Task: Search one way flight ticket for 2 adults, 2 children, 2 infants in seat in first from Jamestown: Jamestown Regional Airport to Indianapolis: Indianapolis International Airport on 8-5-2023. Choice of flights is JetBlue. Number of bags: 2 checked bags. Price is upto 96000. Outbound departure time preference is 18:45.
Action: Mouse moved to (344, 291)
Screenshot: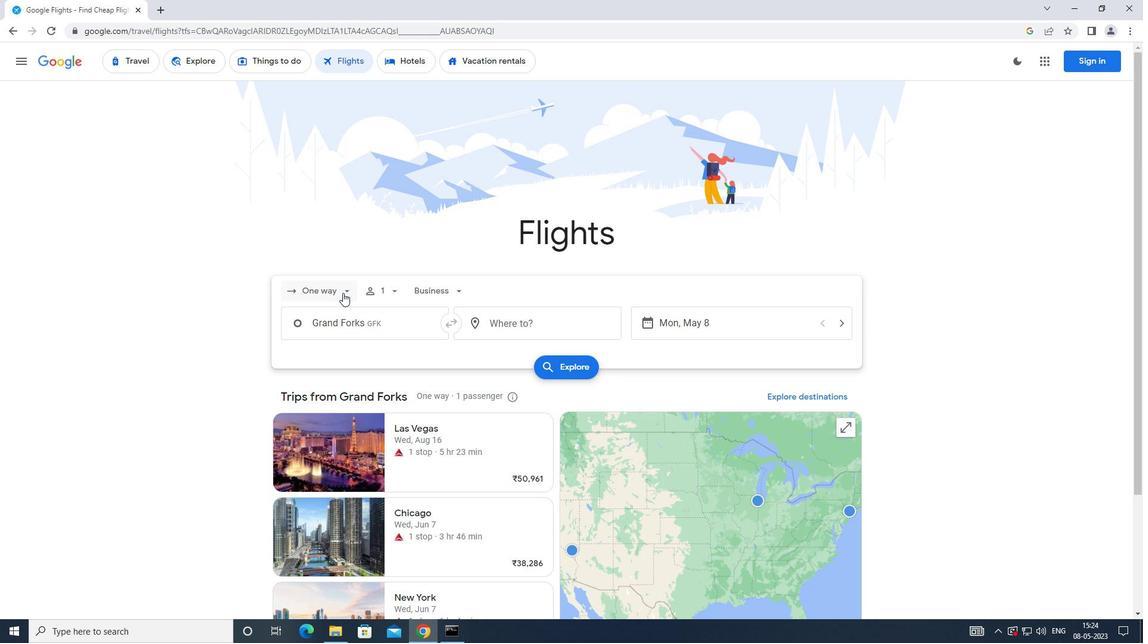 
Action: Mouse pressed left at (344, 291)
Screenshot: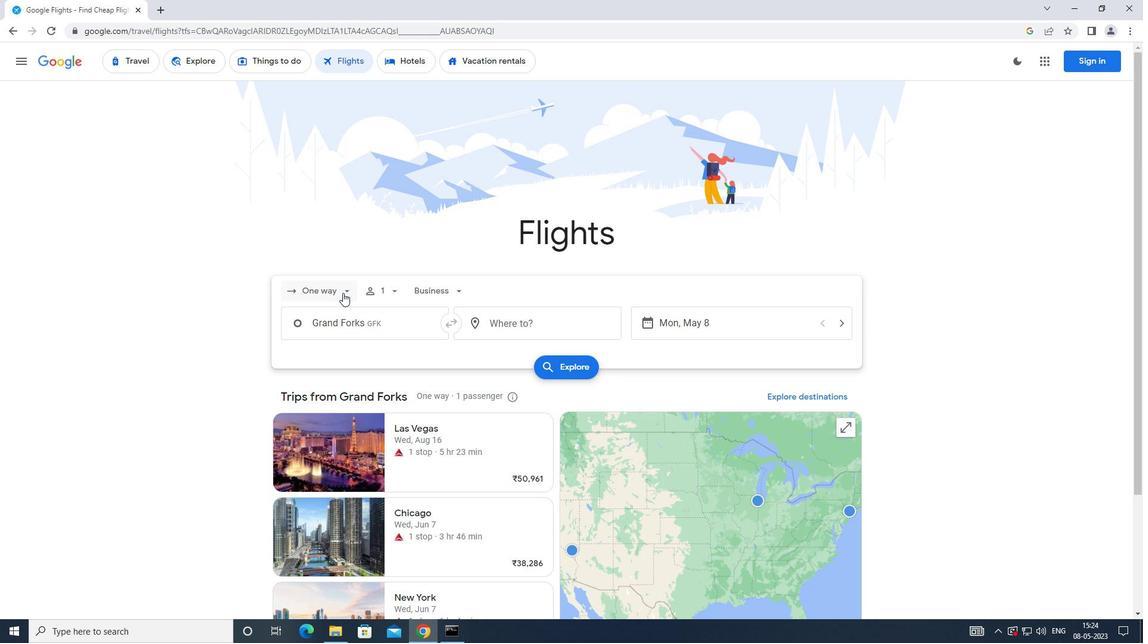 
Action: Mouse moved to (352, 342)
Screenshot: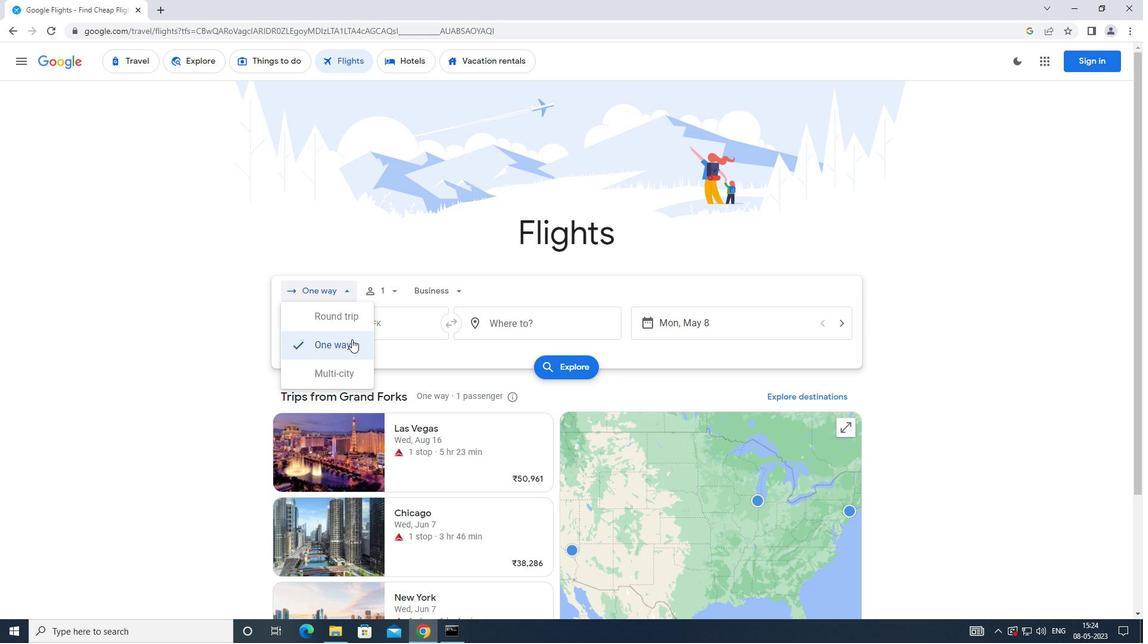 
Action: Mouse pressed left at (352, 342)
Screenshot: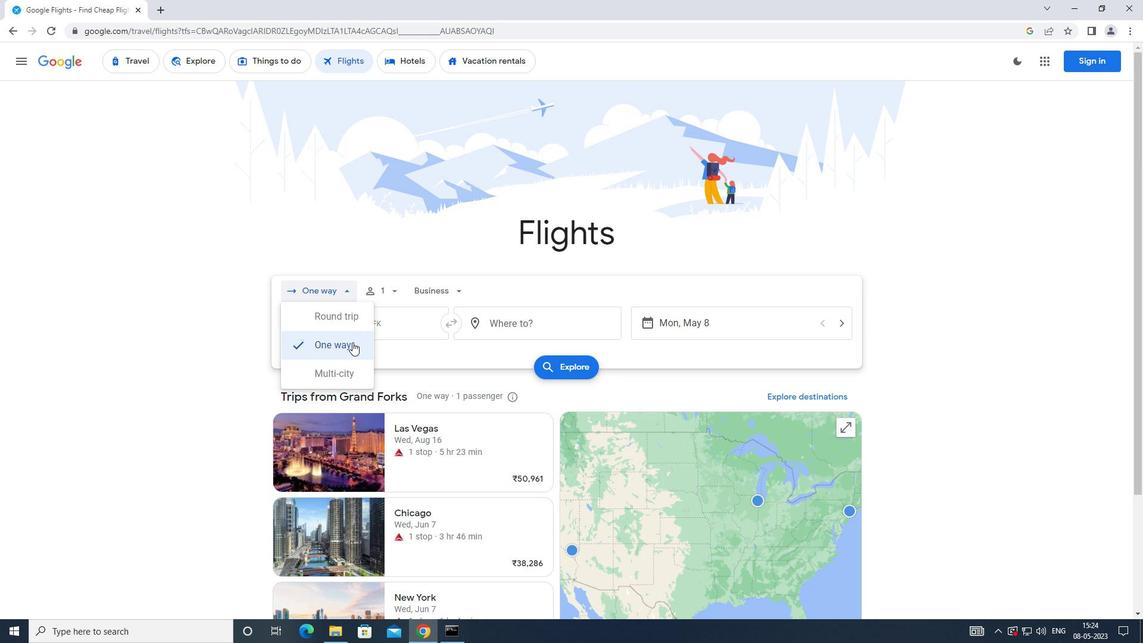 
Action: Mouse moved to (381, 299)
Screenshot: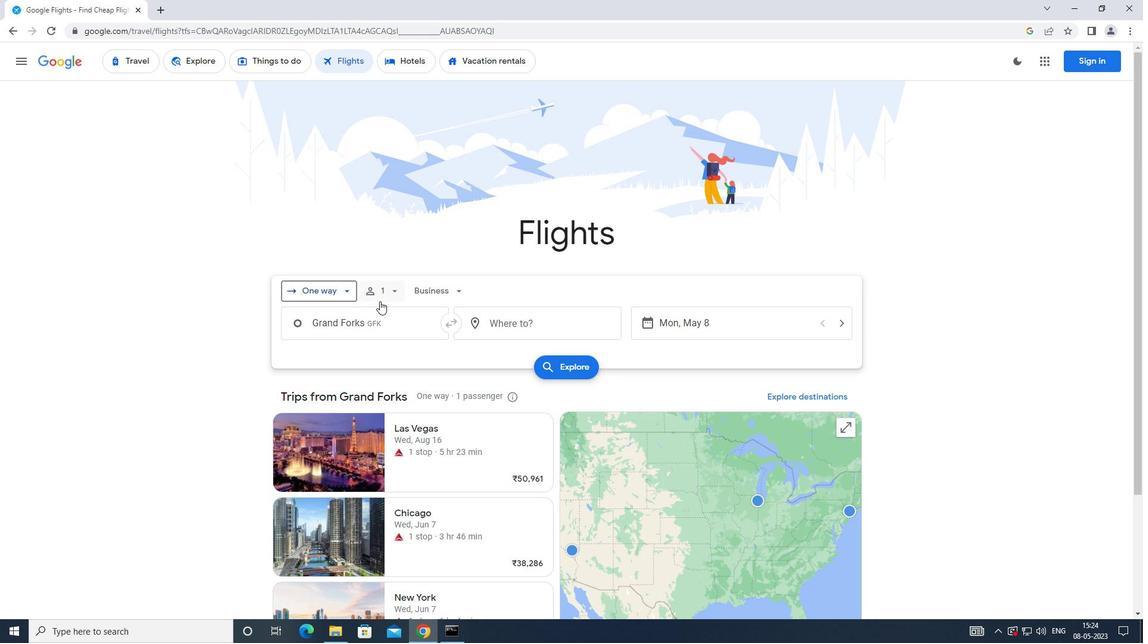 
Action: Mouse pressed left at (381, 299)
Screenshot: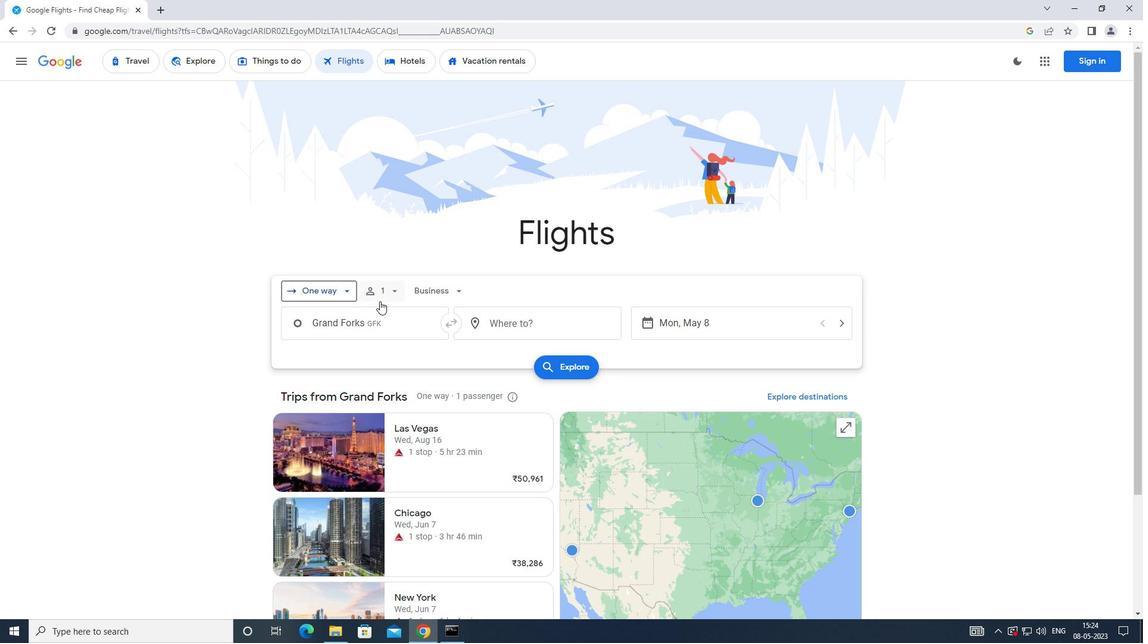
Action: Mouse moved to (482, 323)
Screenshot: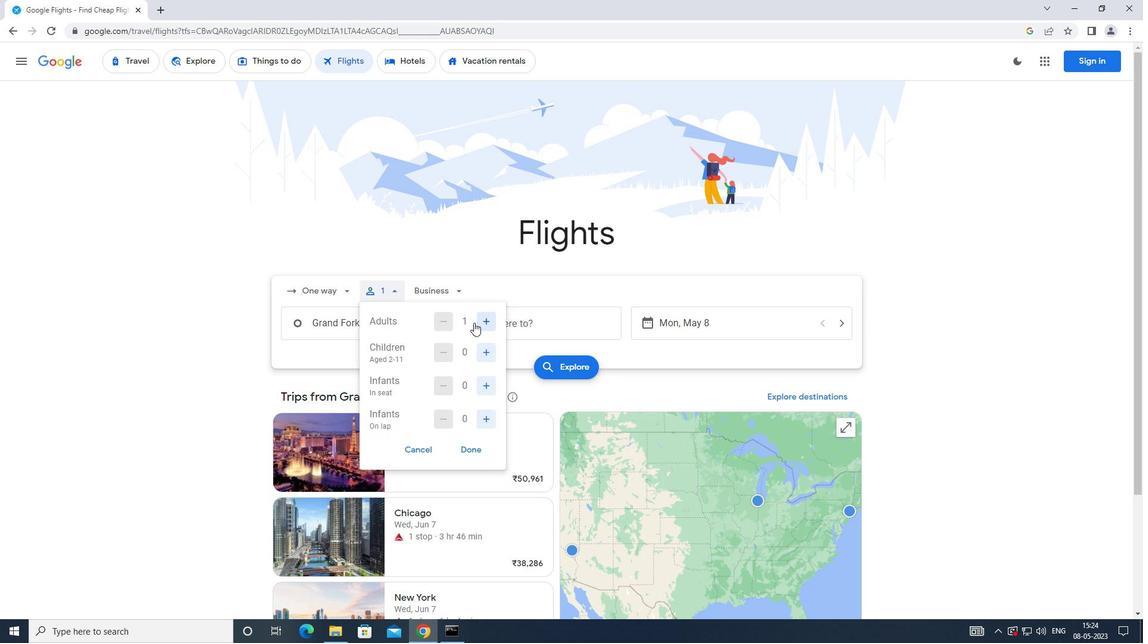 
Action: Mouse pressed left at (482, 323)
Screenshot: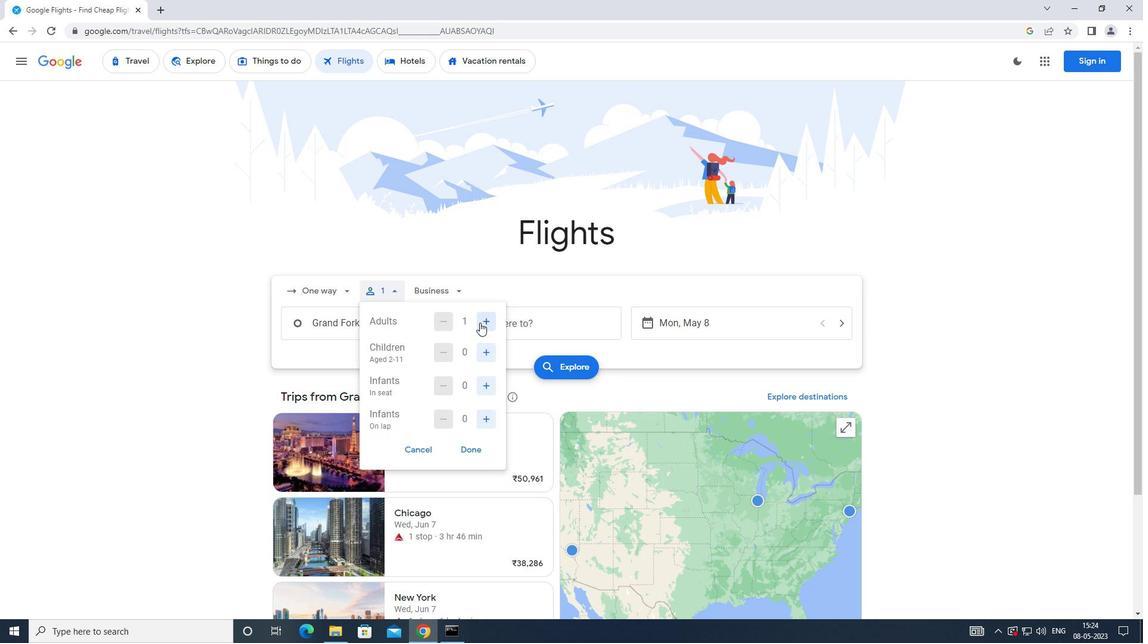 
Action: Mouse moved to (481, 350)
Screenshot: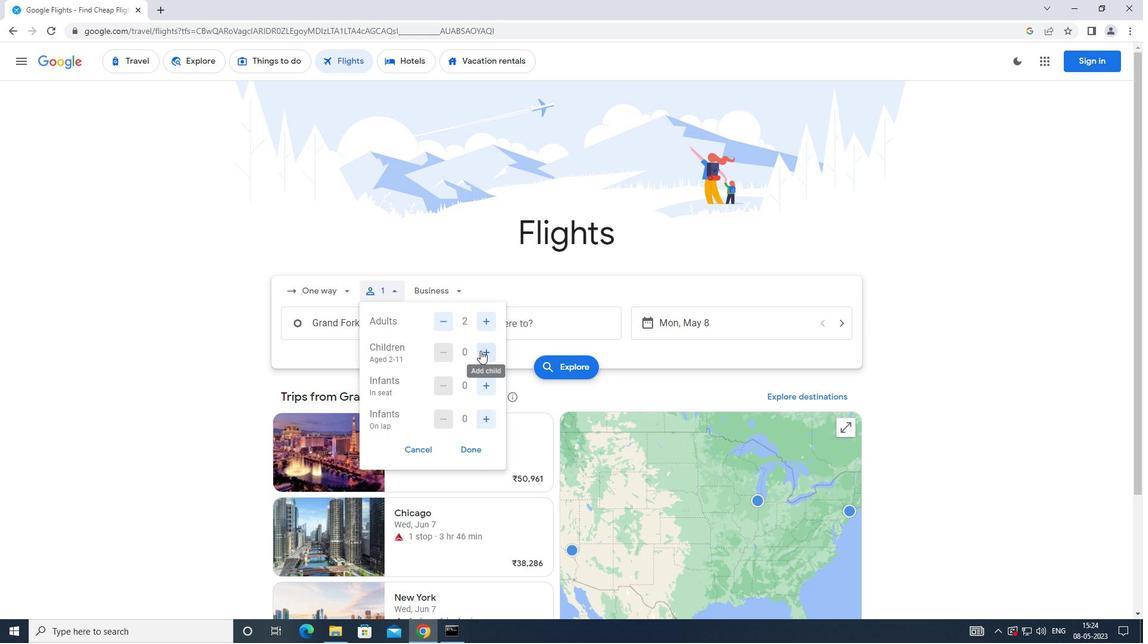 
Action: Mouse pressed left at (481, 350)
Screenshot: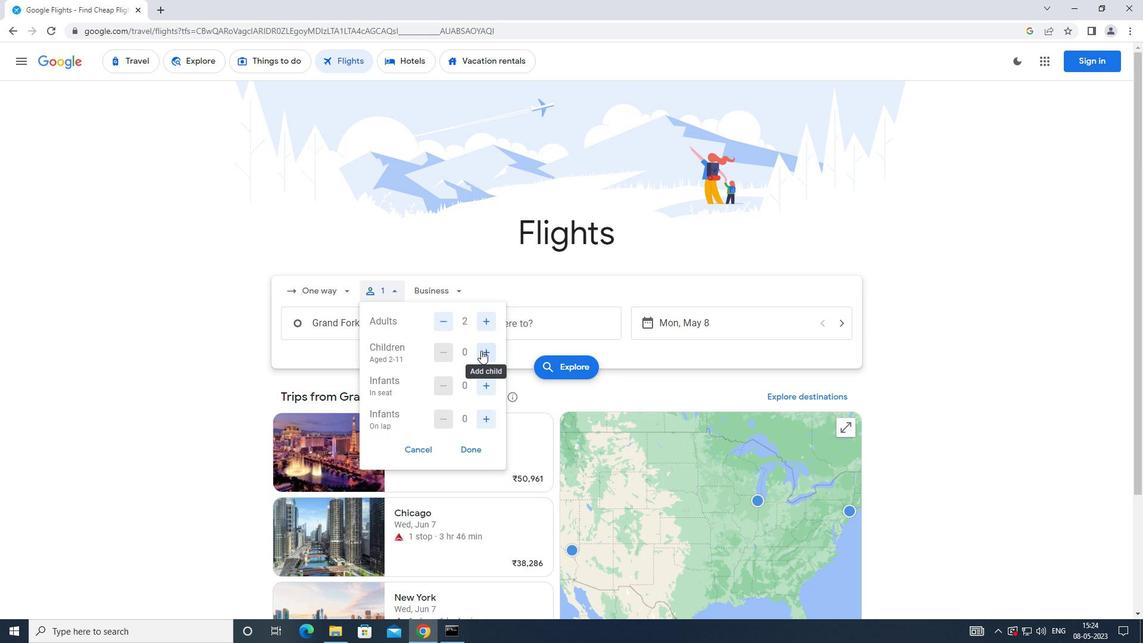 
Action: Mouse moved to (481, 350)
Screenshot: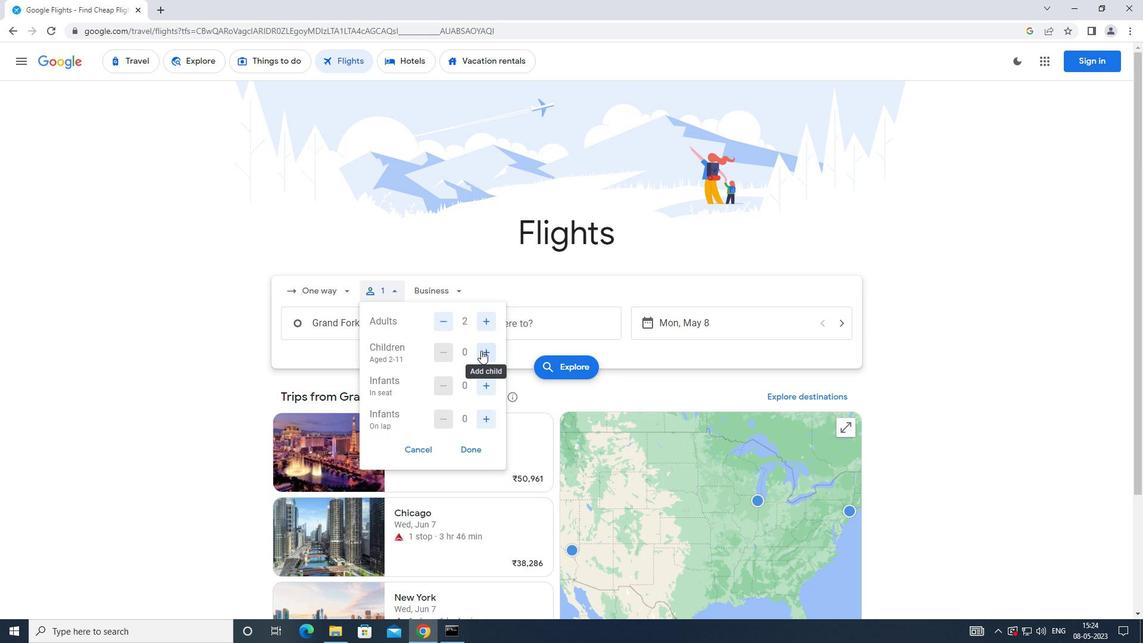 
Action: Mouse pressed left at (481, 350)
Screenshot: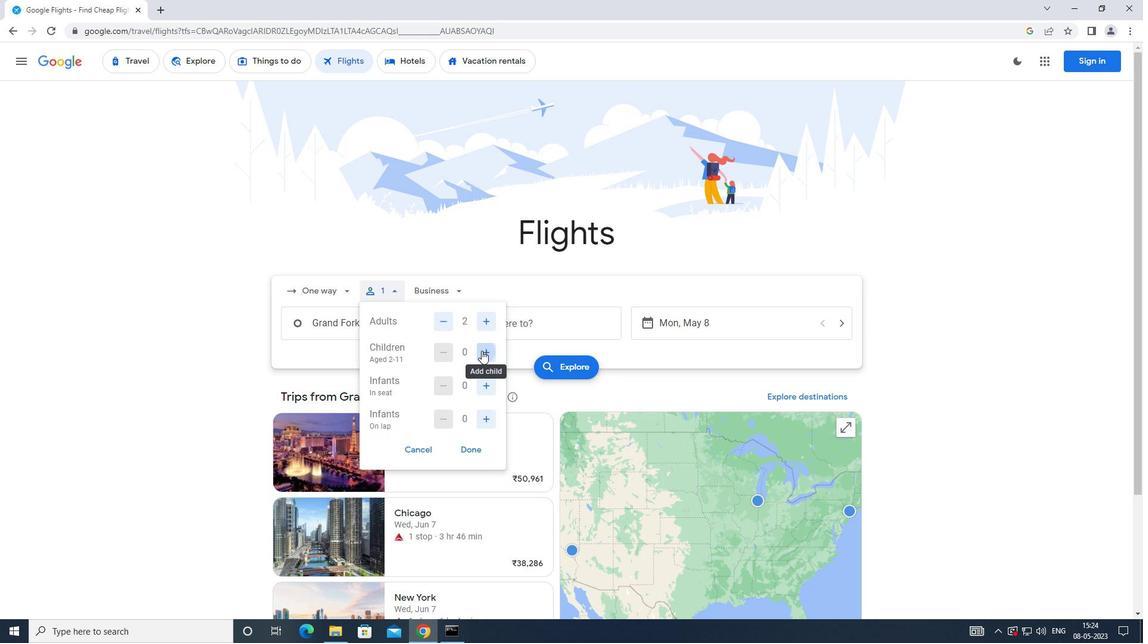
Action: Mouse moved to (492, 384)
Screenshot: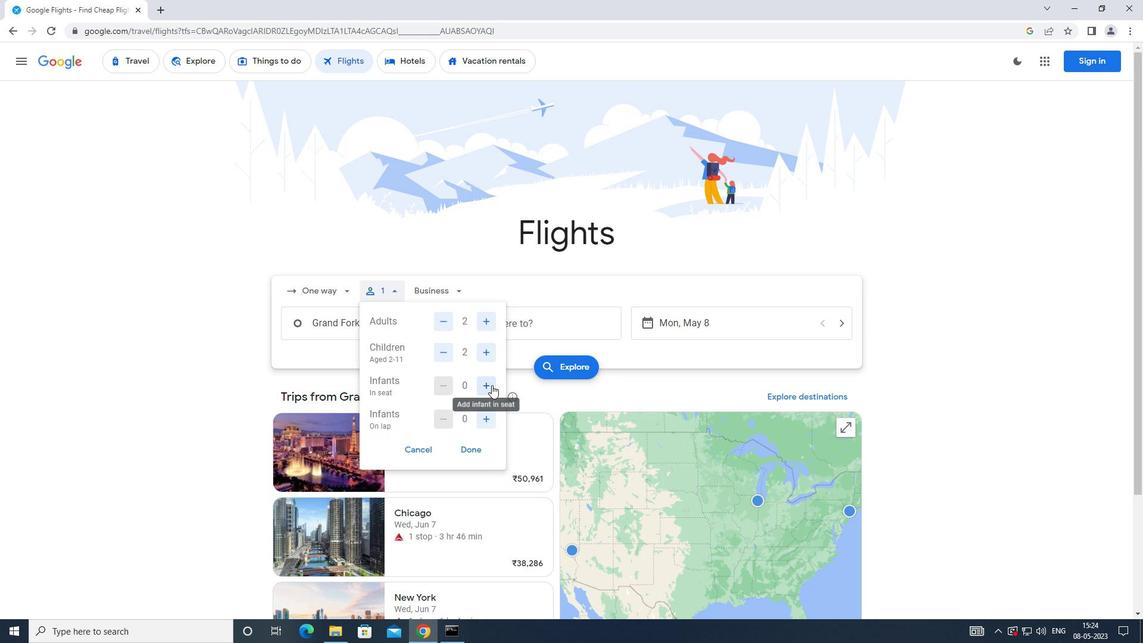 
Action: Mouse pressed left at (492, 384)
Screenshot: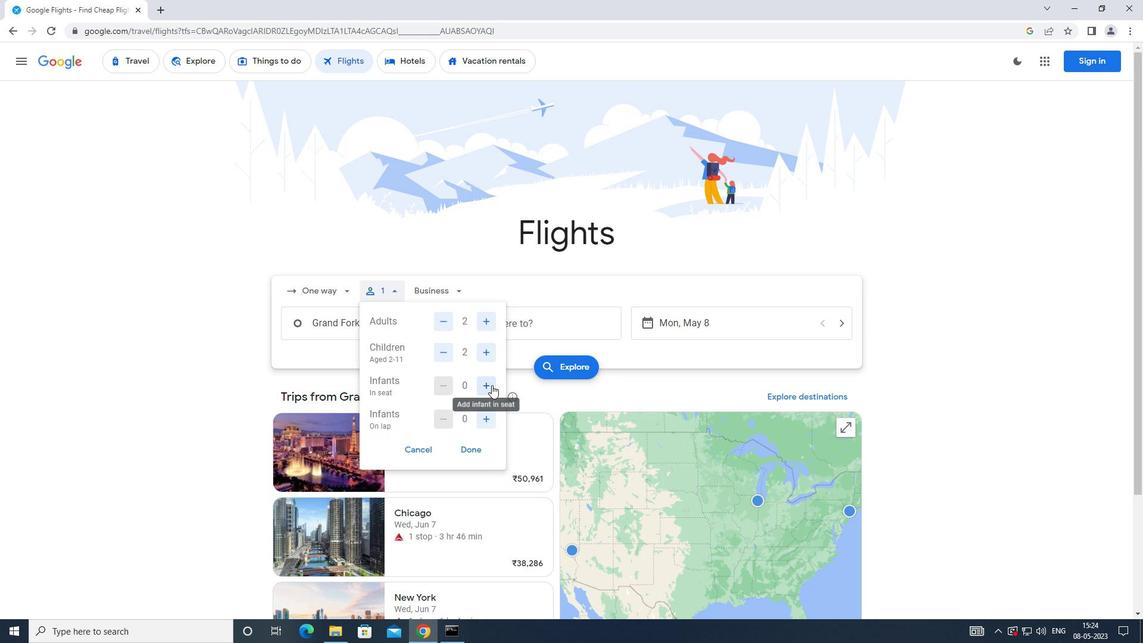 
Action: Mouse pressed left at (492, 384)
Screenshot: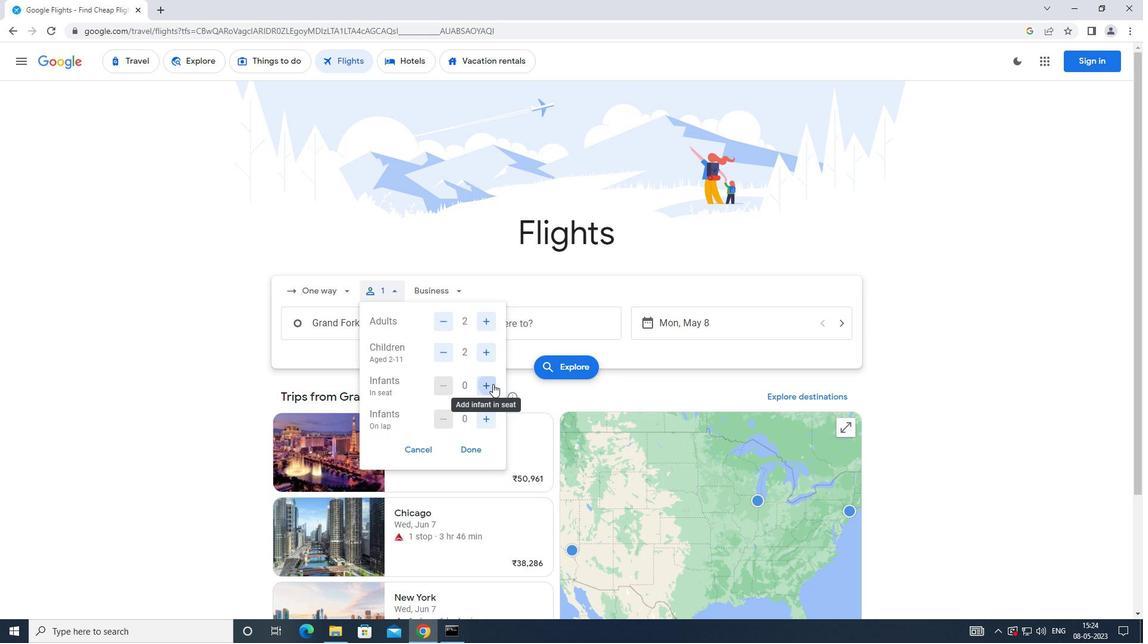 
Action: Mouse moved to (466, 446)
Screenshot: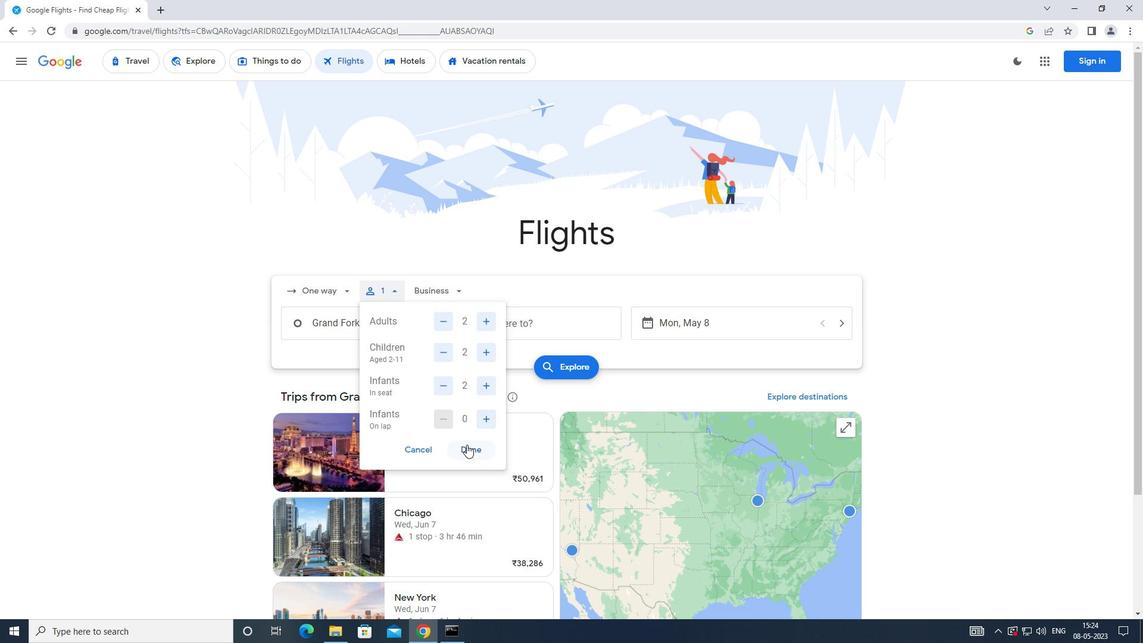 
Action: Mouse pressed left at (466, 446)
Screenshot: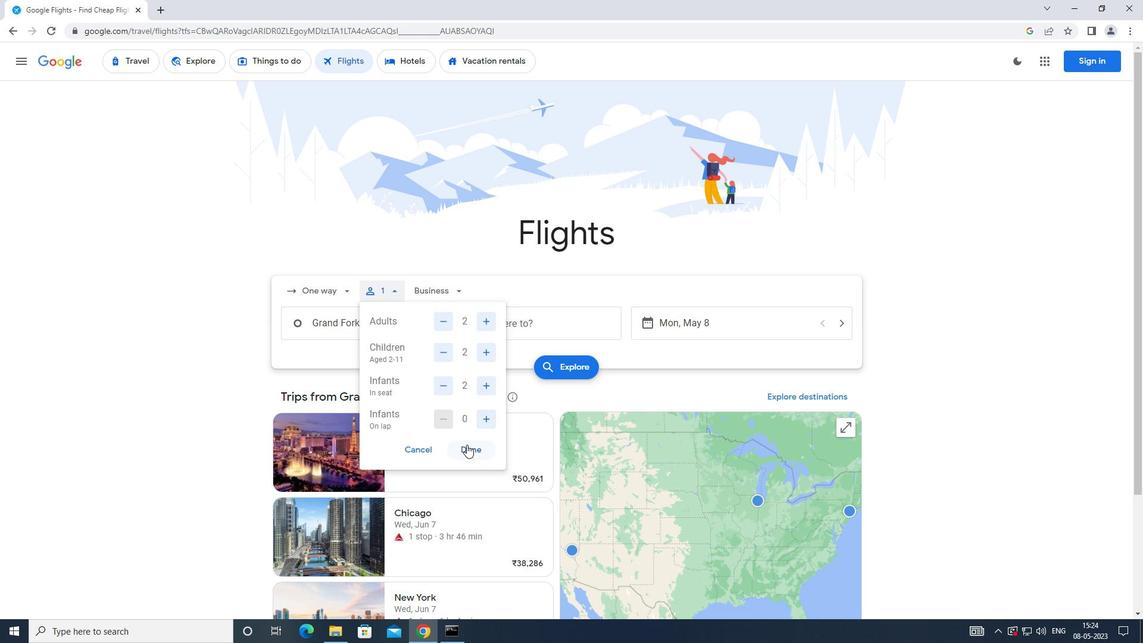 
Action: Mouse moved to (413, 288)
Screenshot: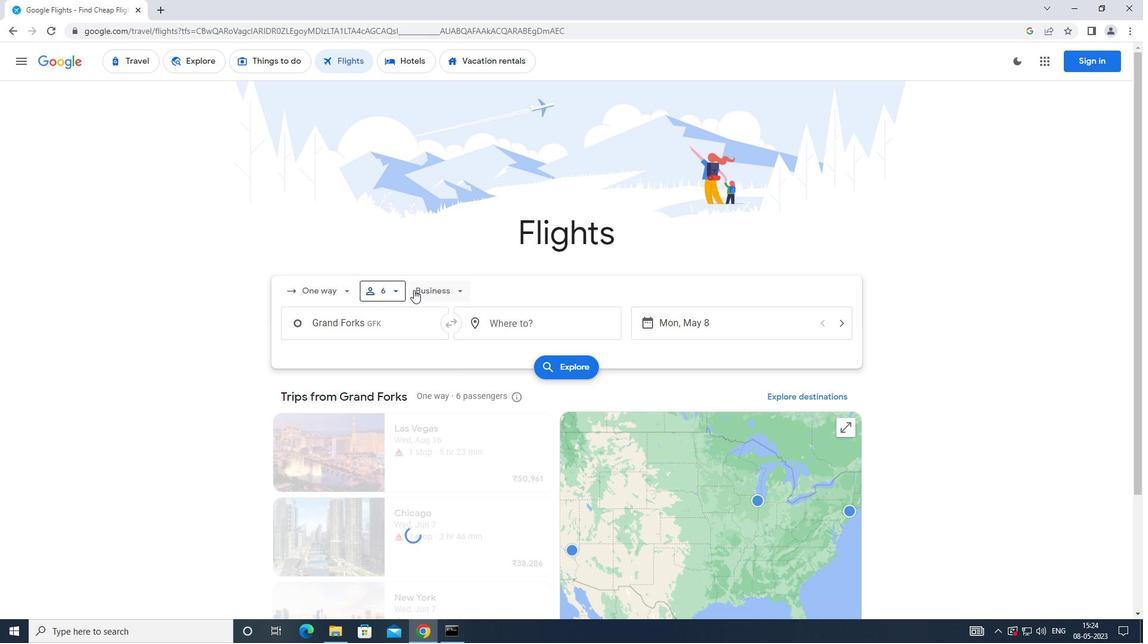 
Action: Mouse pressed left at (413, 288)
Screenshot: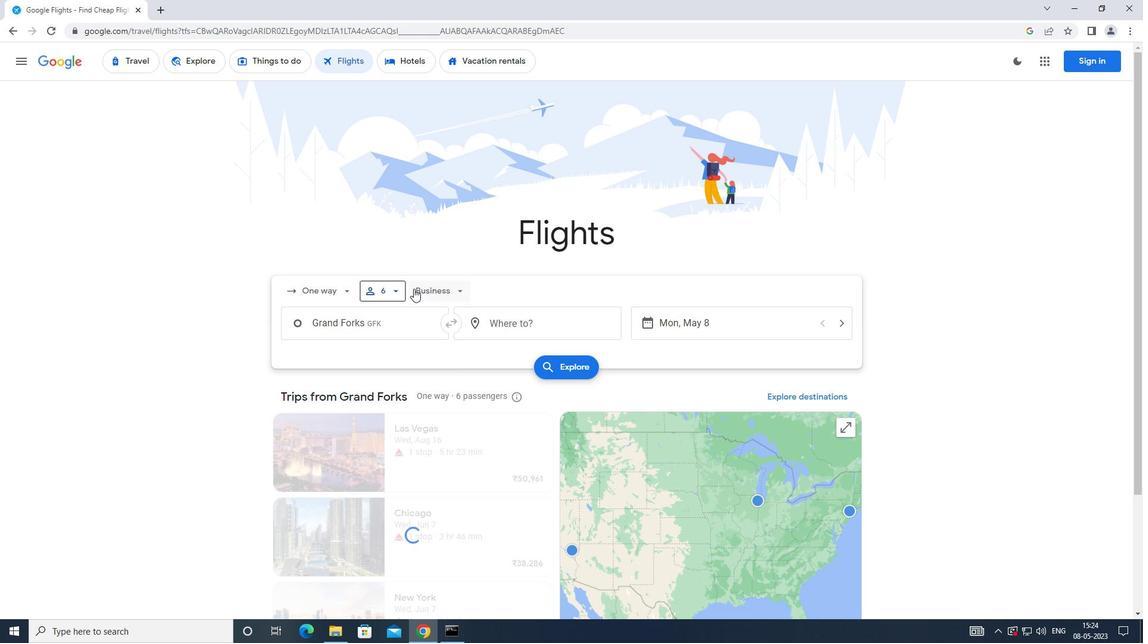 
Action: Mouse moved to (441, 407)
Screenshot: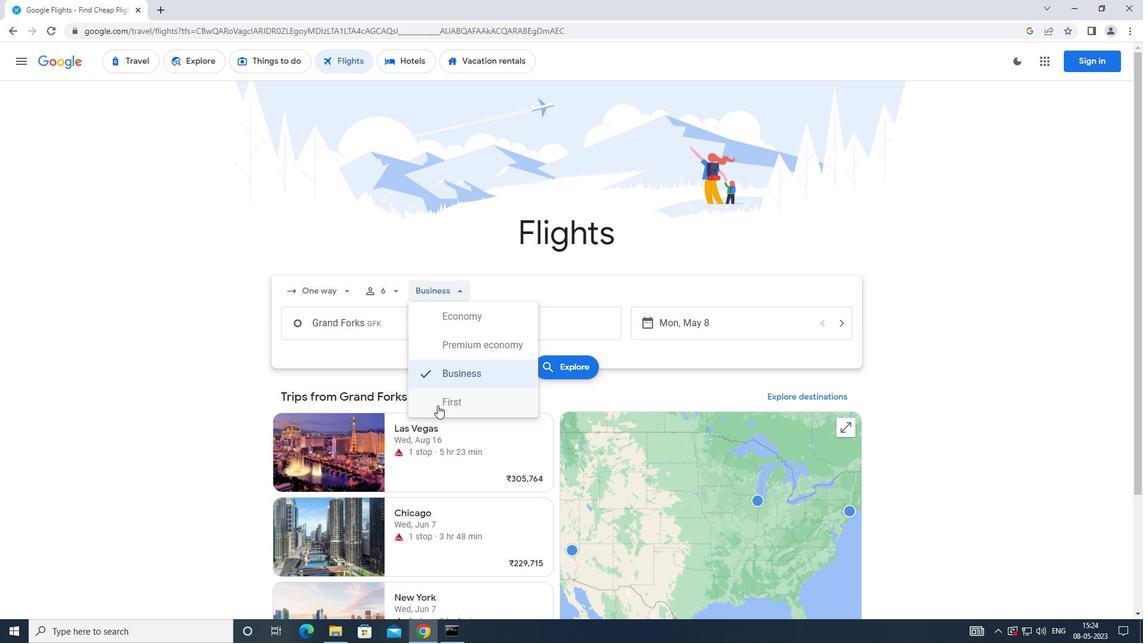 
Action: Mouse pressed left at (441, 407)
Screenshot: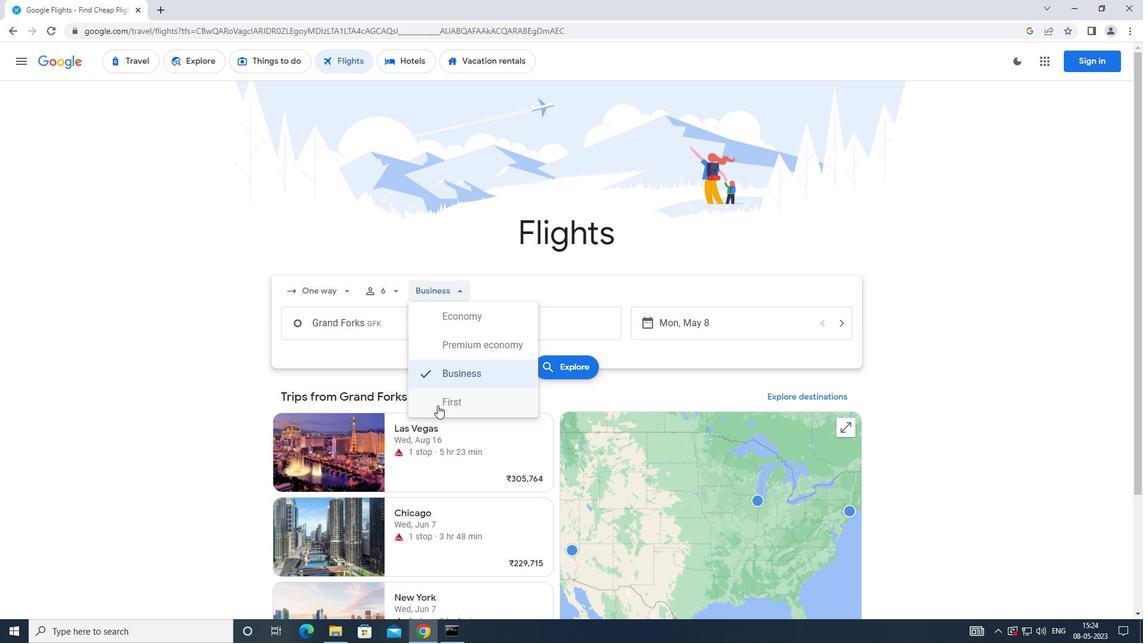 
Action: Mouse moved to (388, 328)
Screenshot: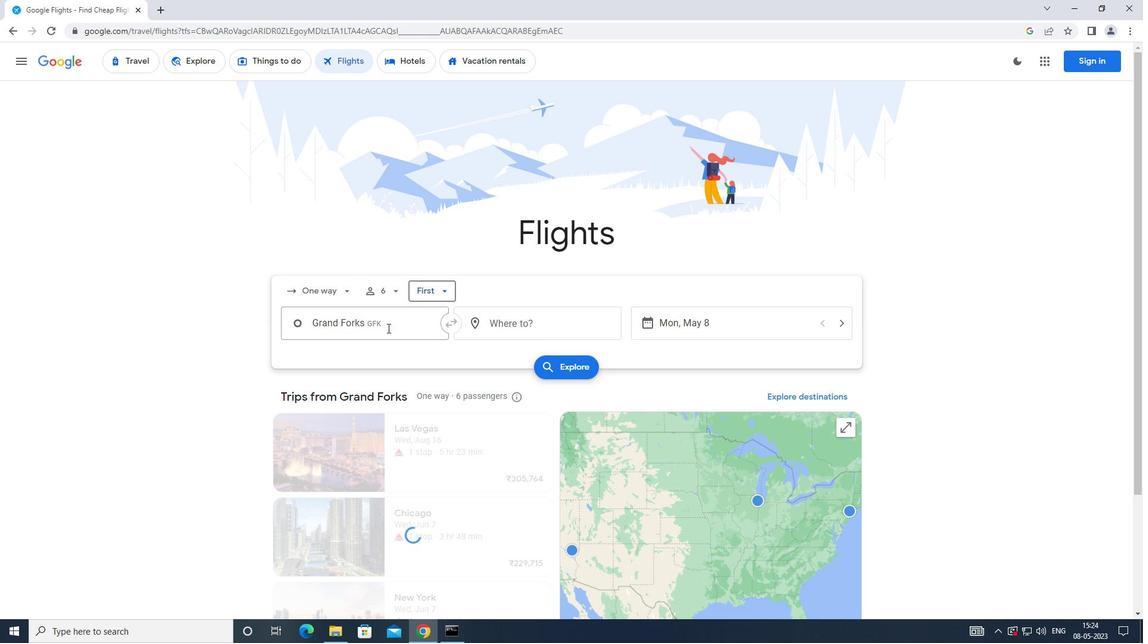 
Action: Mouse pressed left at (388, 328)
Screenshot: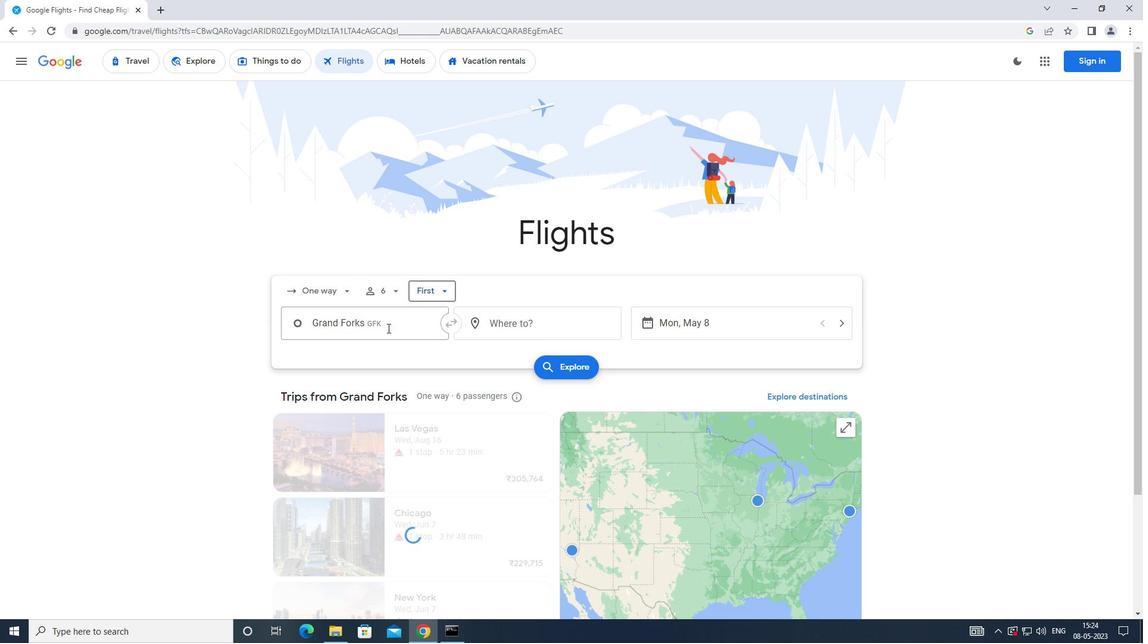 
Action: Mouse moved to (388, 327)
Screenshot: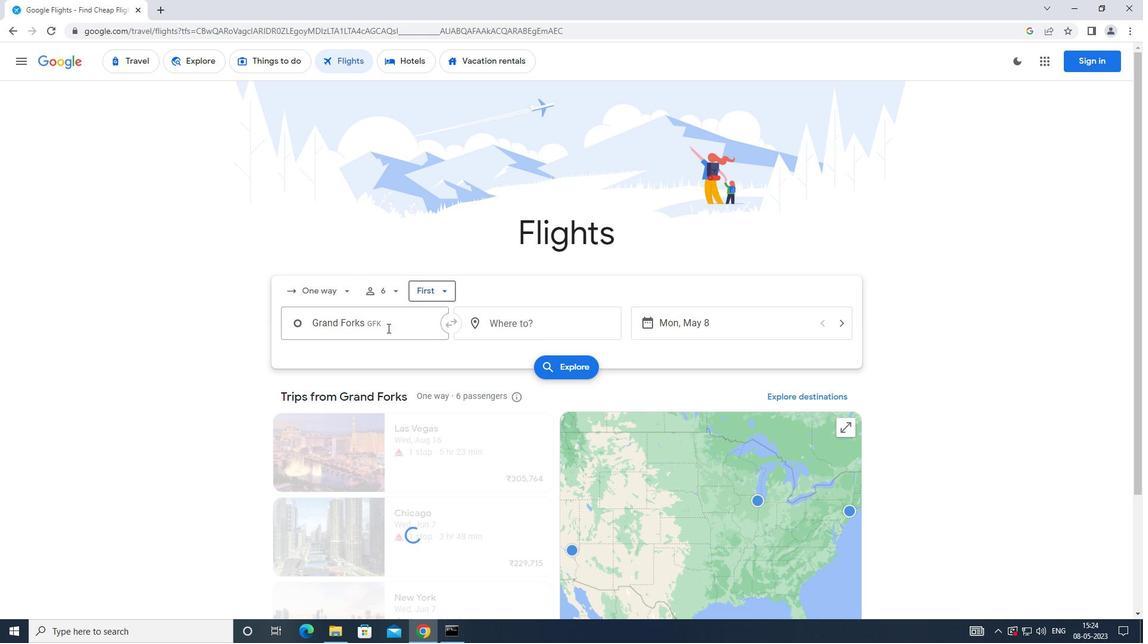 
Action: Key pressed <Key.caps_lock>j<Key.caps_lock>amestown
Screenshot: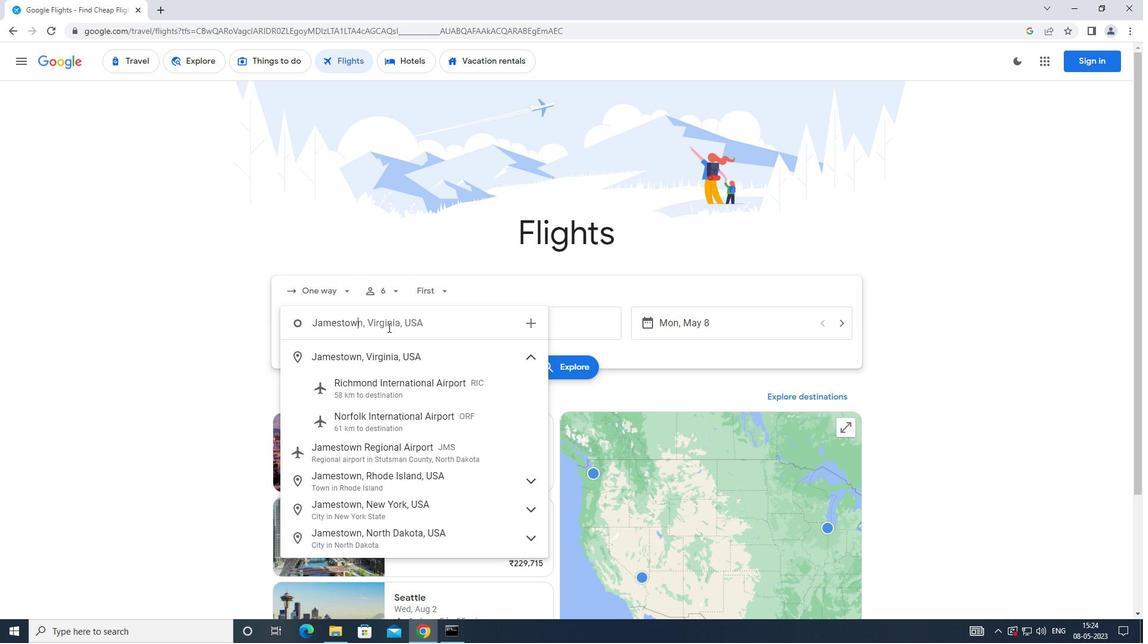 
Action: Mouse moved to (386, 329)
Screenshot: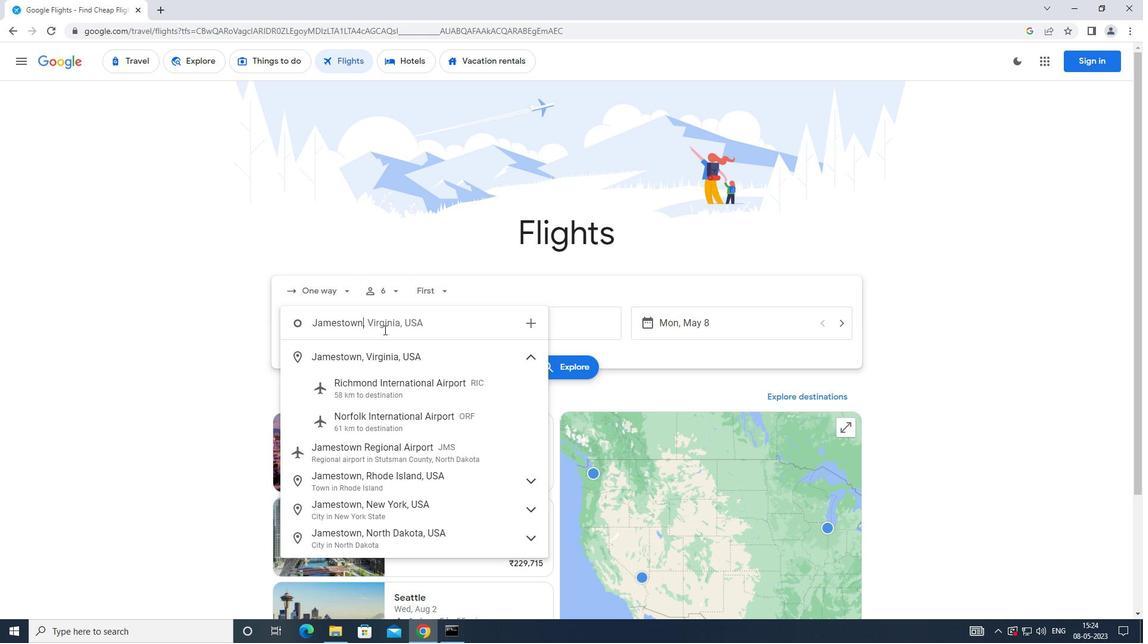 
Action: Key pressed <Key.enter>
Screenshot: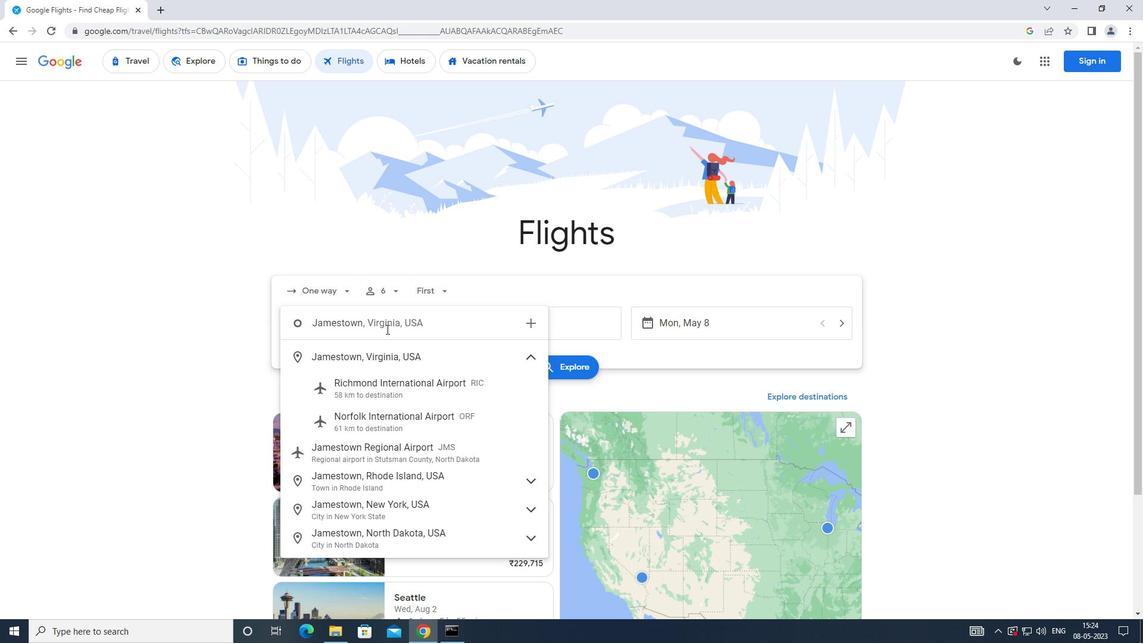
Action: Mouse moved to (512, 332)
Screenshot: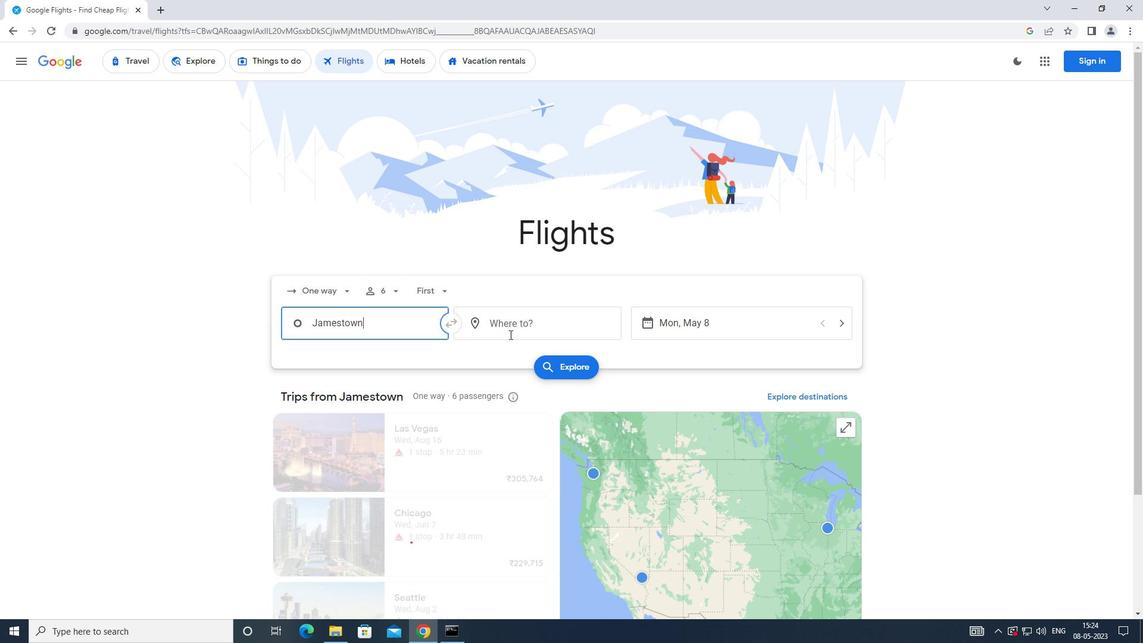 
Action: Mouse pressed left at (512, 332)
Screenshot: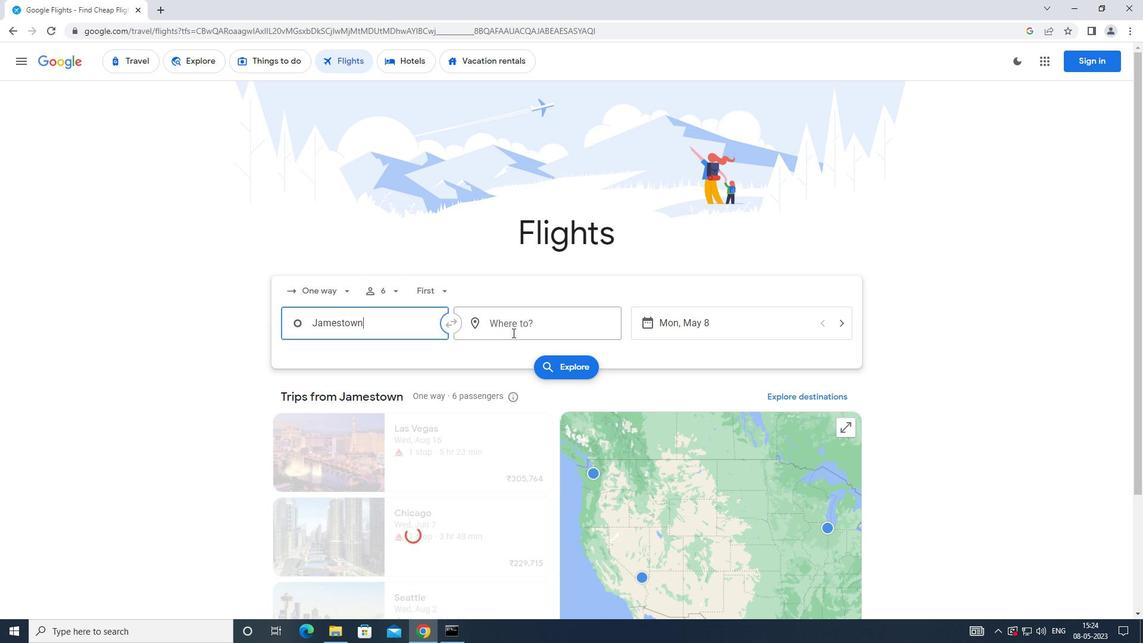 
Action: Mouse moved to (513, 329)
Screenshot: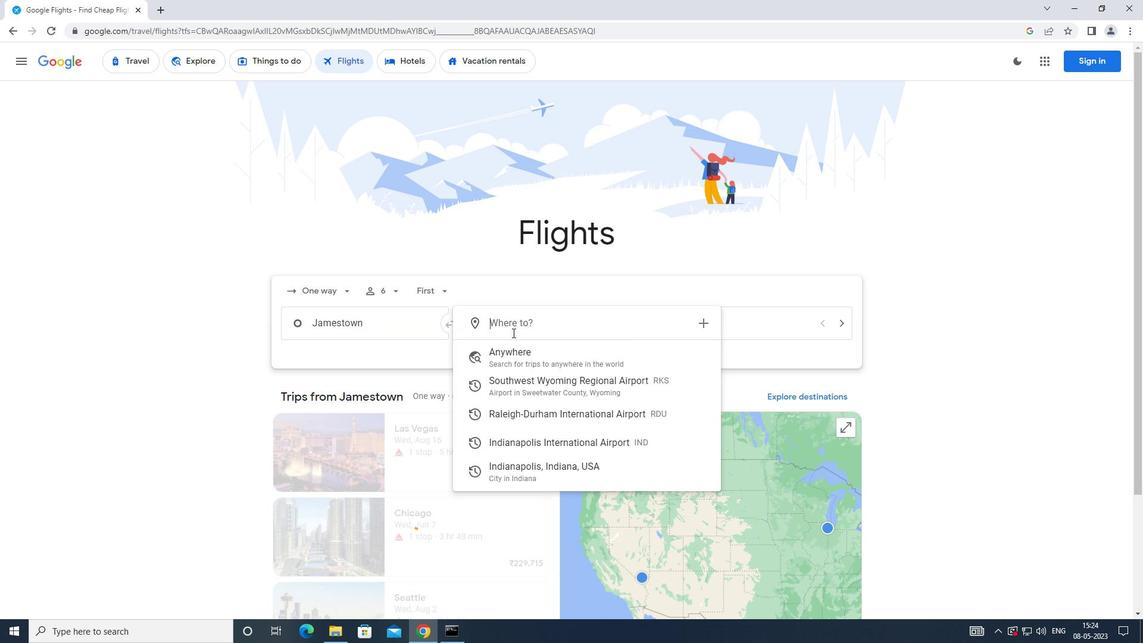 
Action: Key pressed <Key.caps_lock>i<Key.caps_lock>ndianpolis
Screenshot: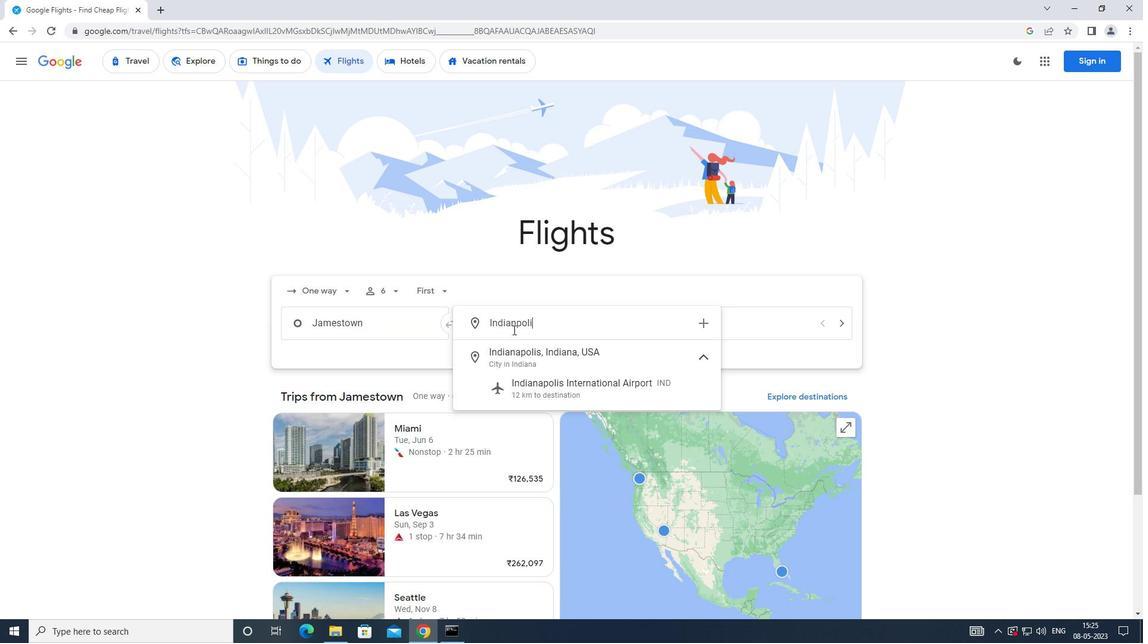 
Action: Mouse moved to (532, 386)
Screenshot: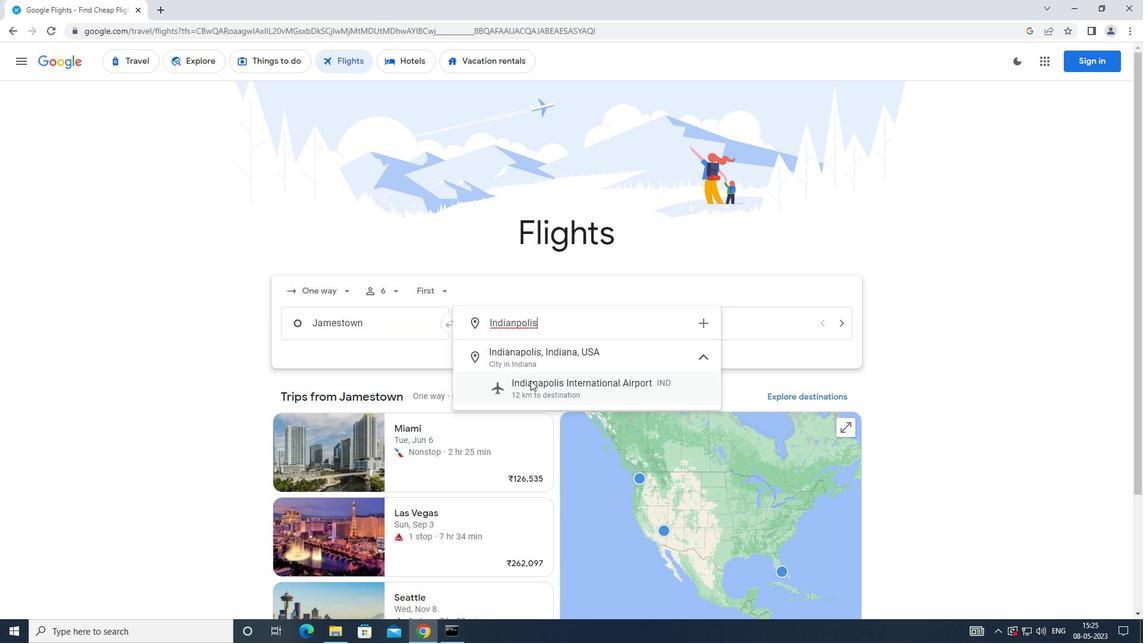 
Action: Mouse pressed left at (532, 386)
Screenshot: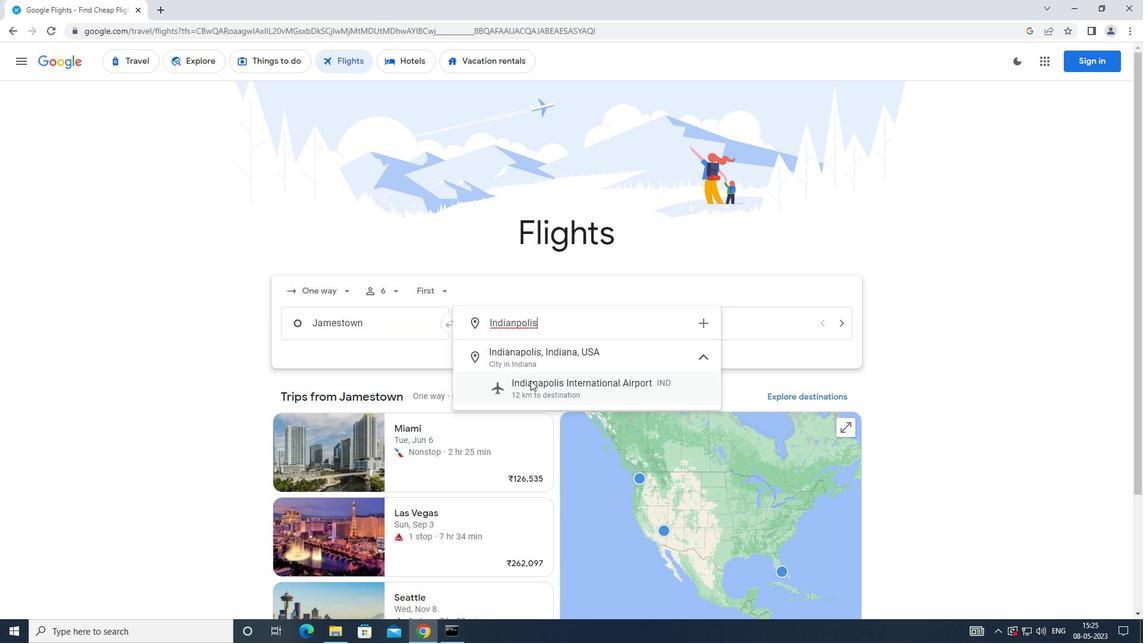 
Action: Mouse moved to (690, 334)
Screenshot: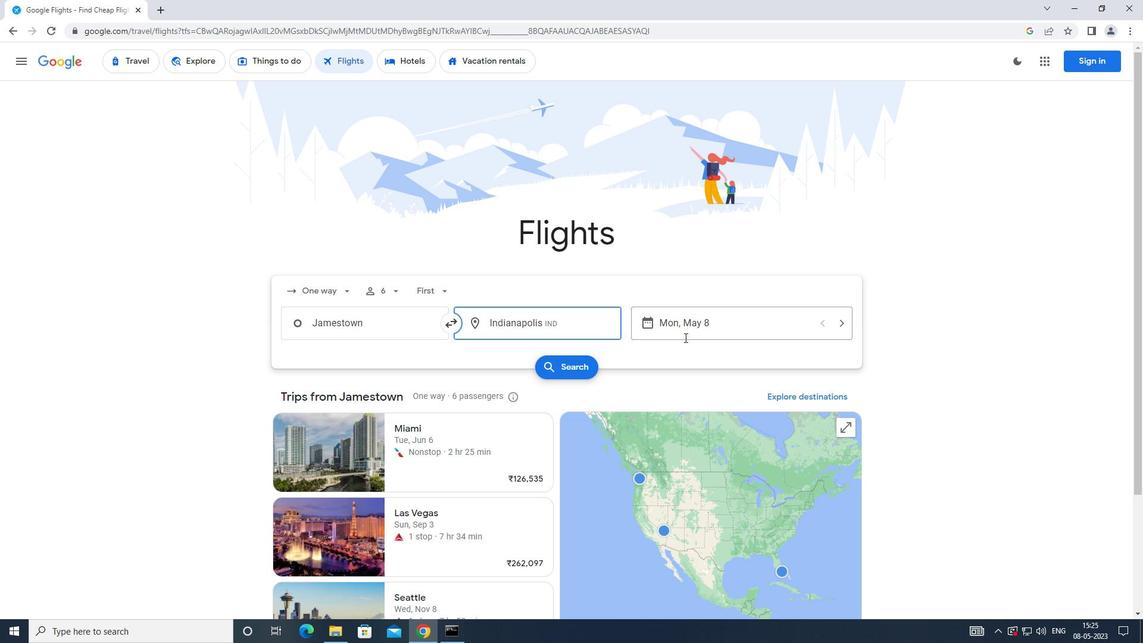 
Action: Mouse pressed left at (690, 334)
Screenshot: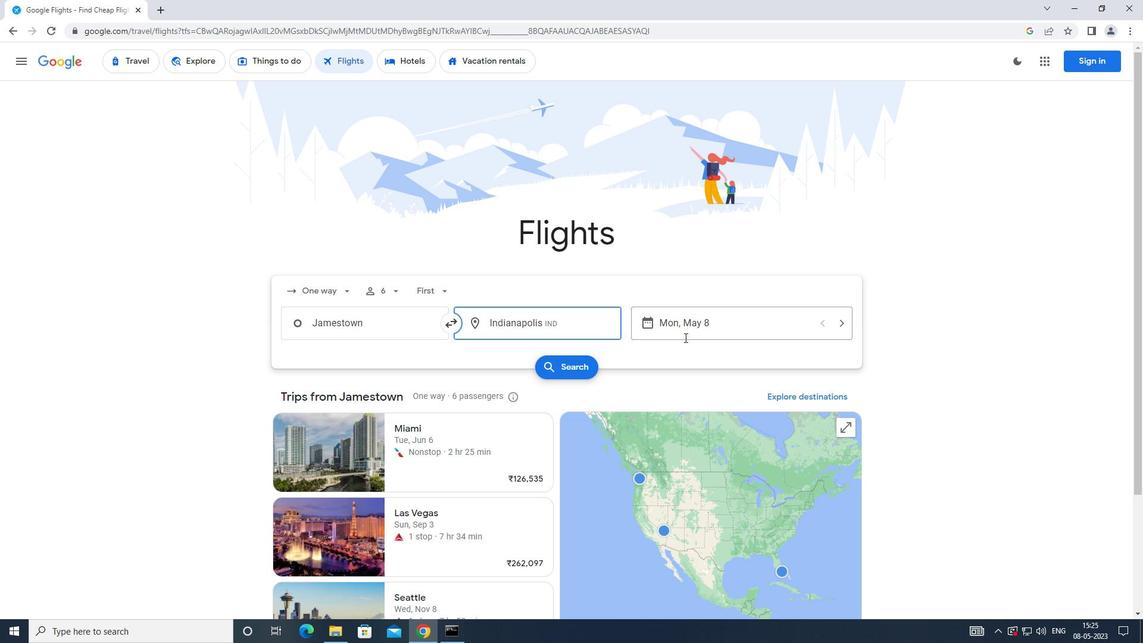 
Action: Mouse moved to (453, 434)
Screenshot: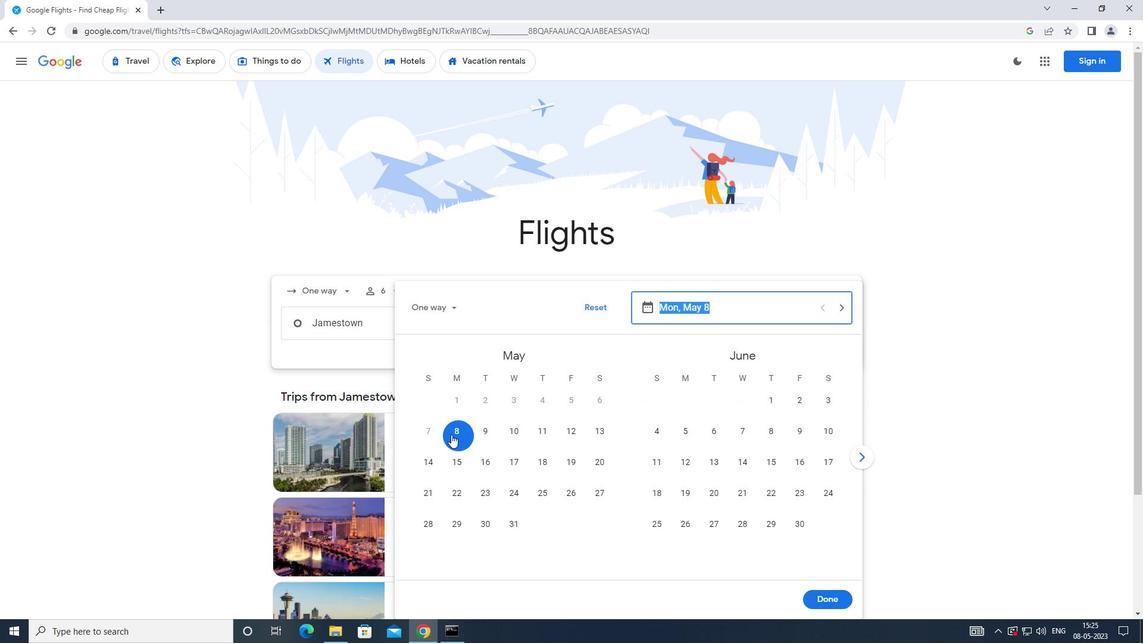 
Action: Mouse pressed left at (453, 434)
Screenshot: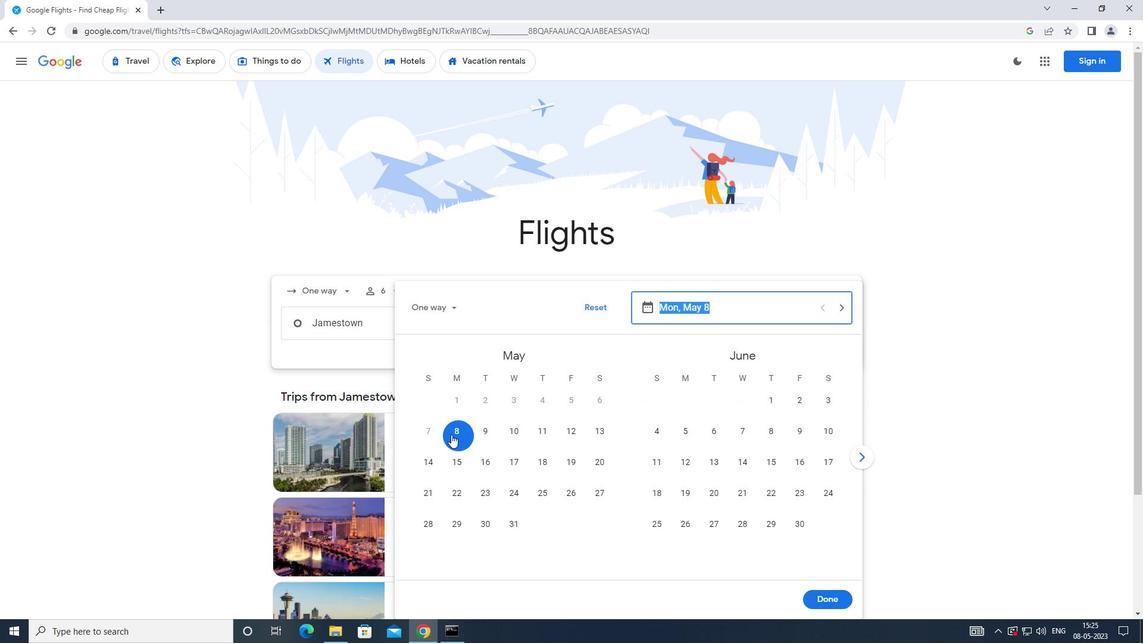 
Action: Mouse moved to (818, 600)
Screenshot: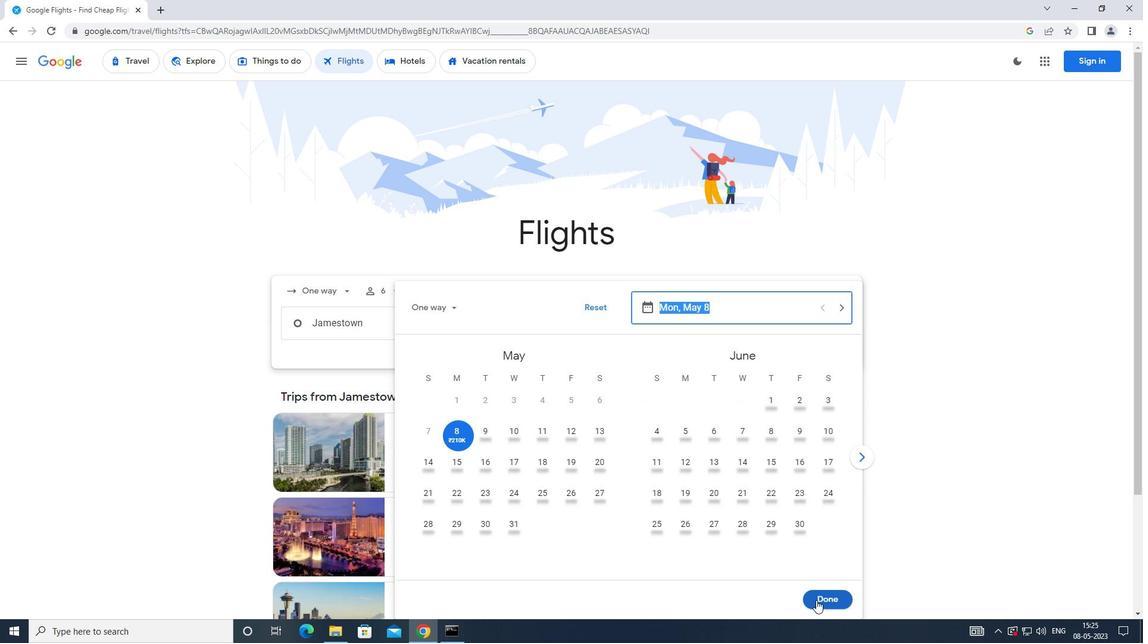 
Action: Mouse pressed left at (818, 600)
Screenshot: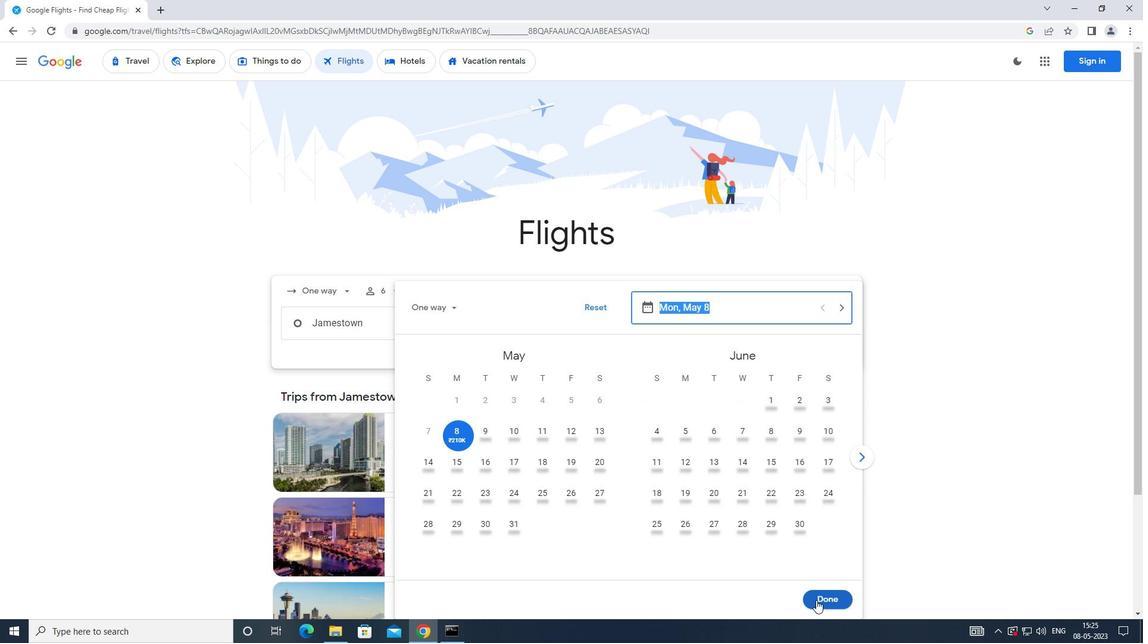 
Action: Mouse moved to (547, 371)
Screenshot: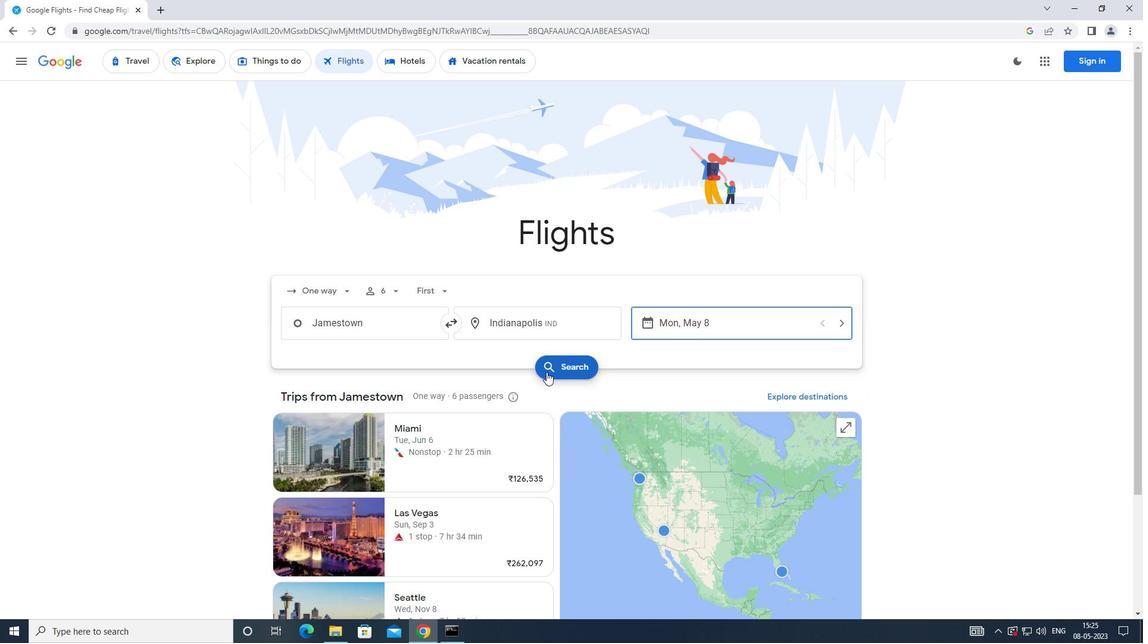 
Action: Mouse pressed left at (547, 371)
Screenshot: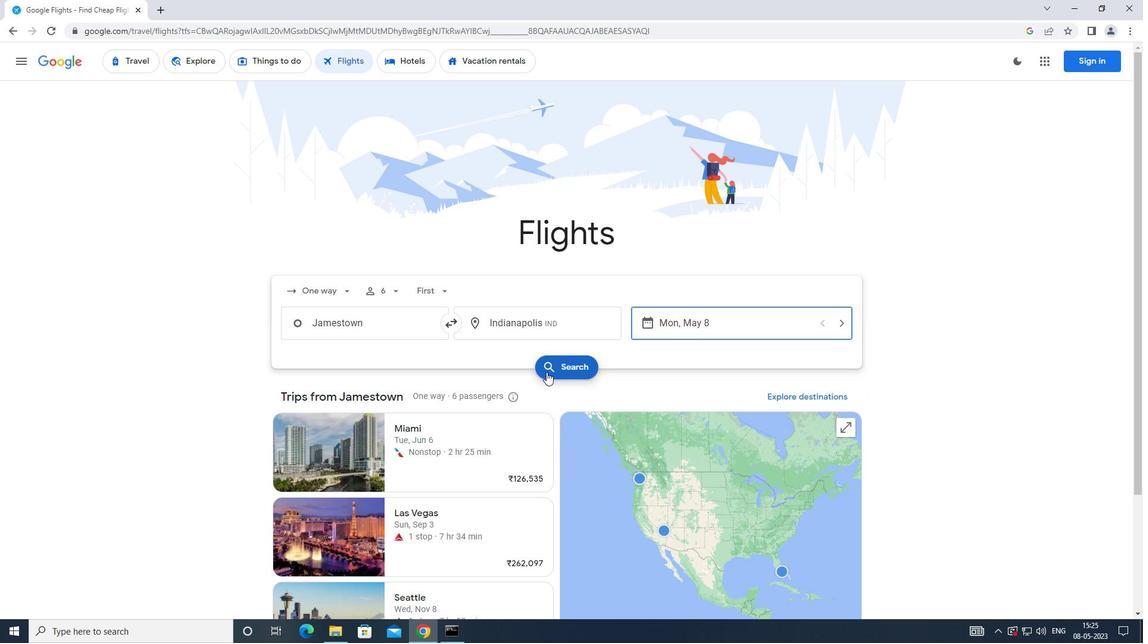 
Action: Mouse moved to (306, 170)
Screenshot: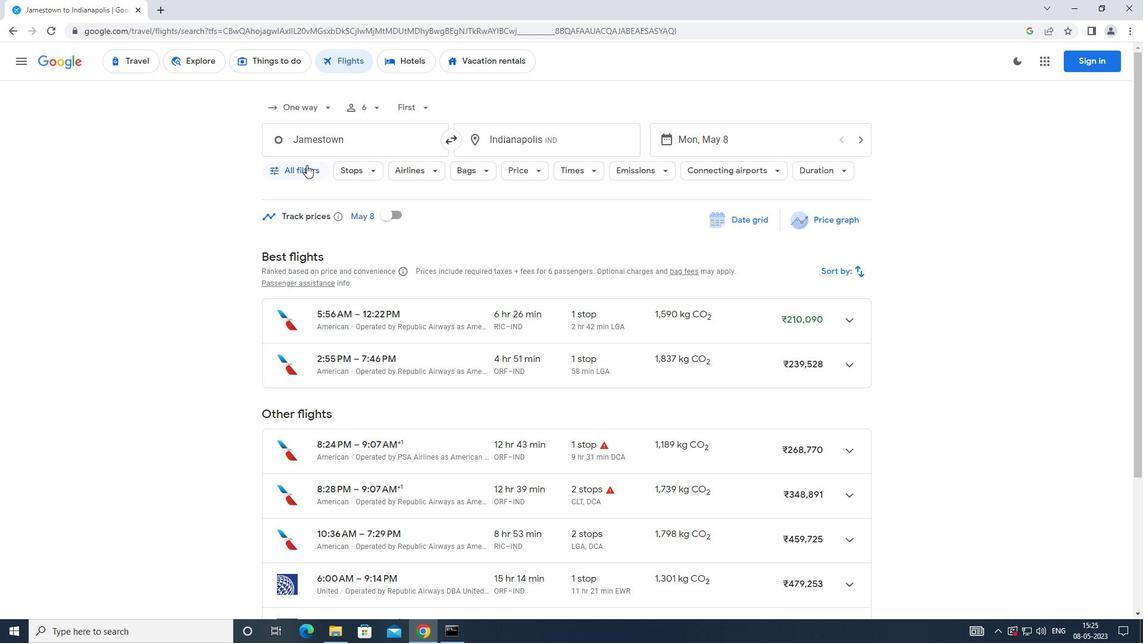 
Action: Mouse pressed left at (306, 170)
Screenshot: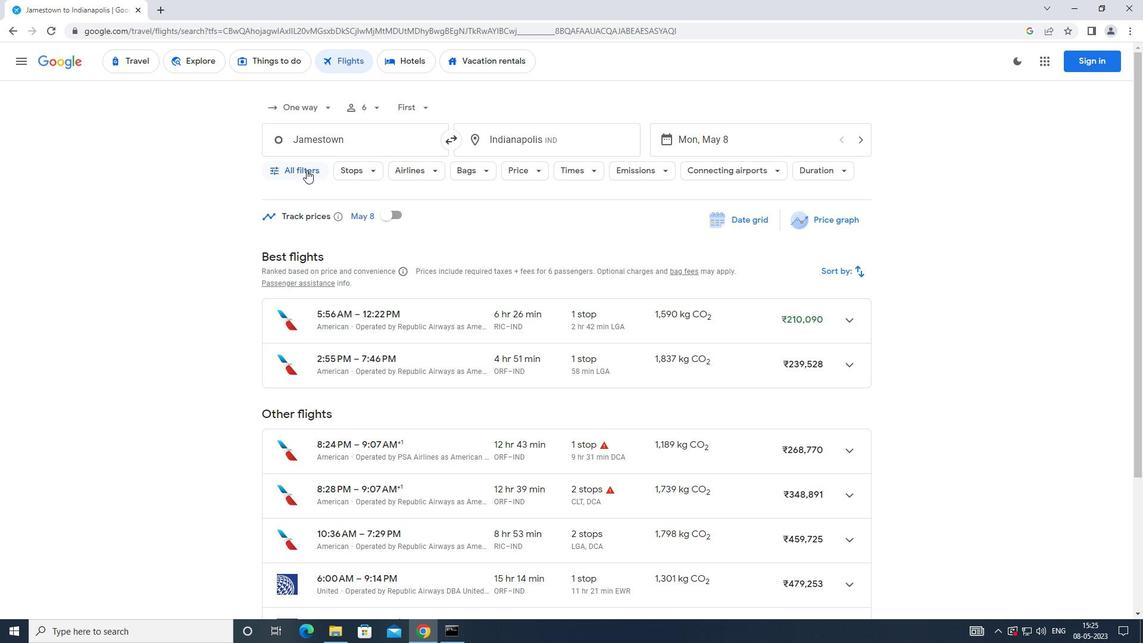 
Action: Mouse moved to (379, 361)
Screenshot: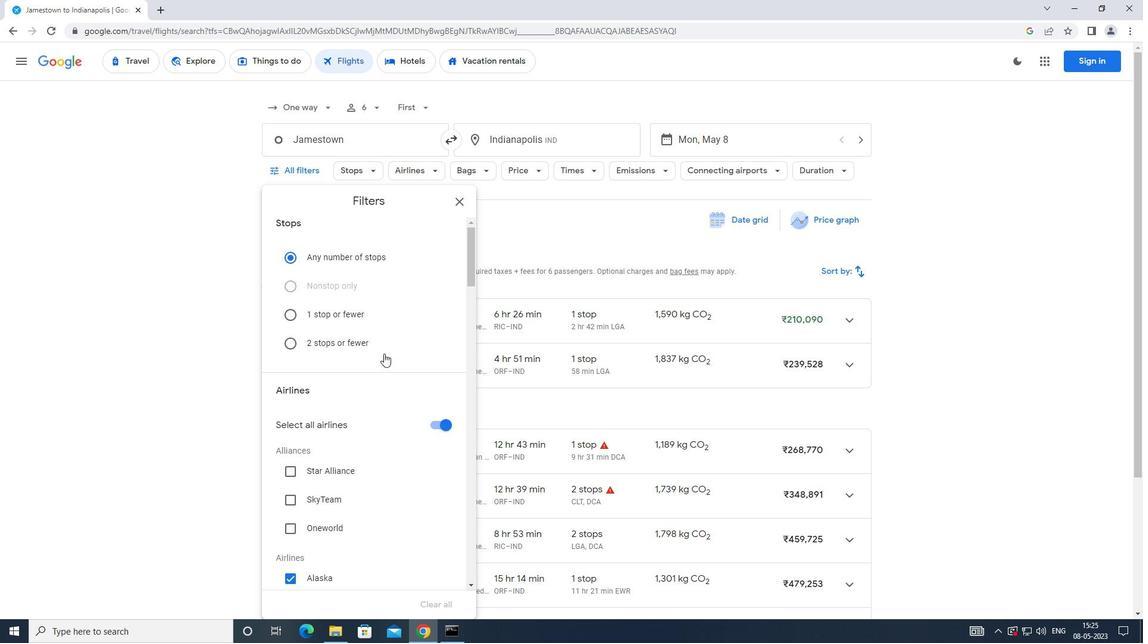 
Action: Mouse scrolled (379, 361) with delta (0, 0)
Screenshot: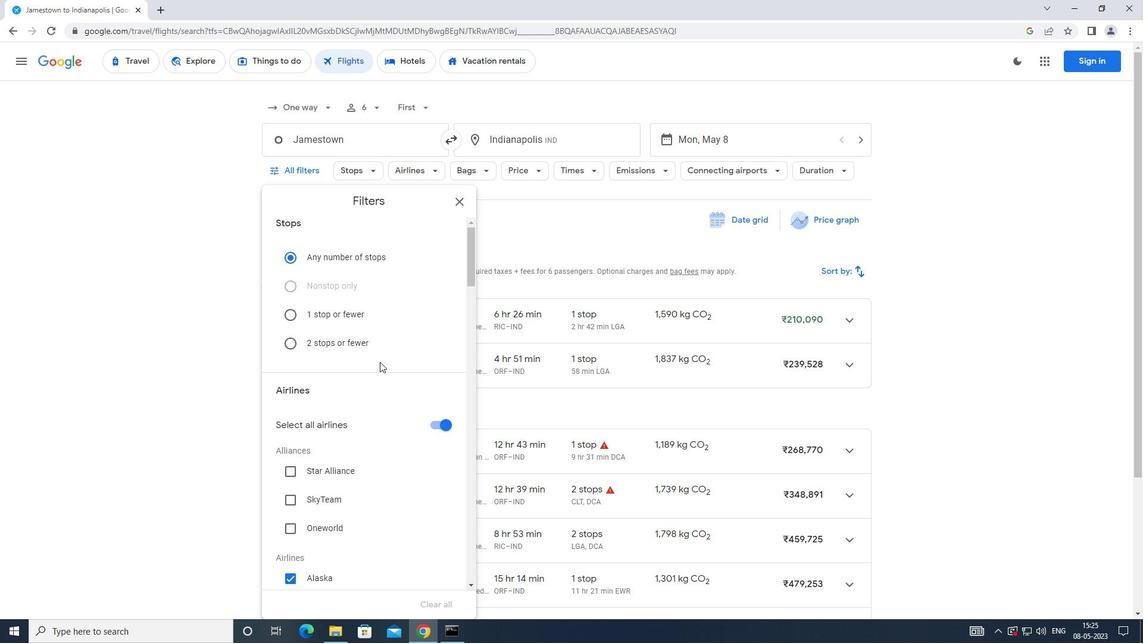 
Action: Mouse scrolled (379, 361) with delta (0, 0)
Screenshot: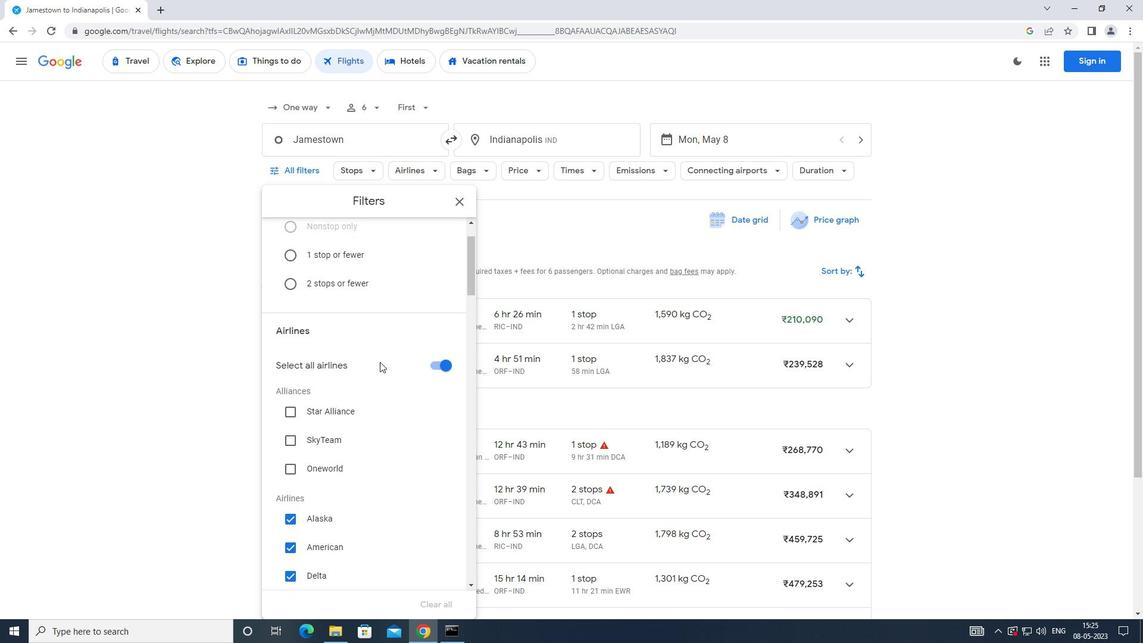 
Action: Mouse scrolled (379, 361) with delta (0, 0)
Screenshot: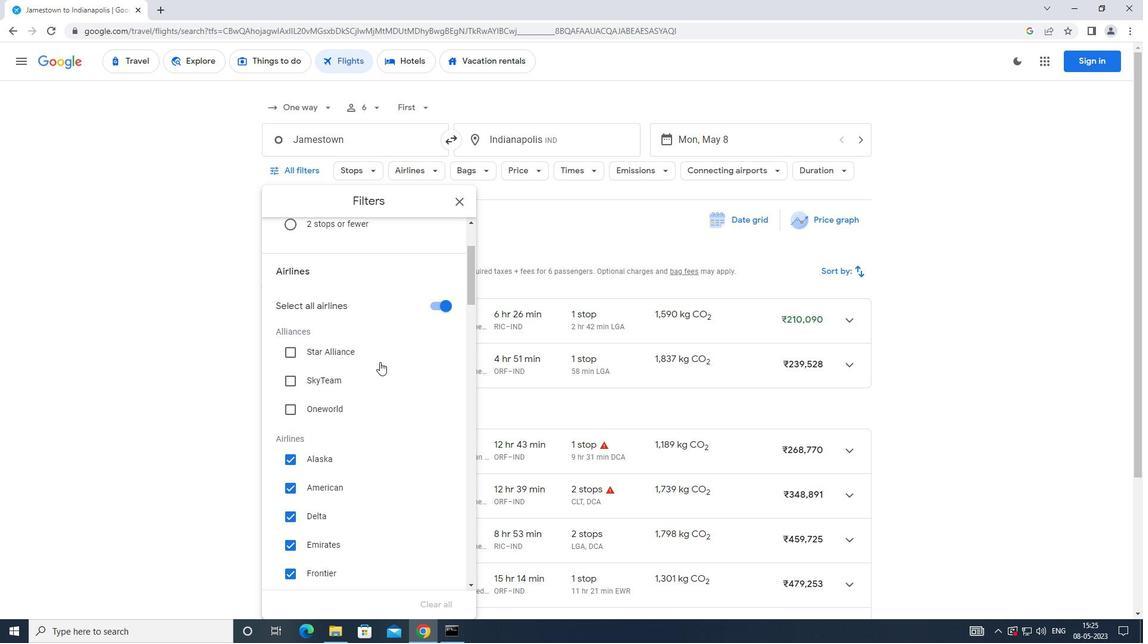 
Action: Mouse scrolled (379, 361) with delta (0, 0)
Screenshot: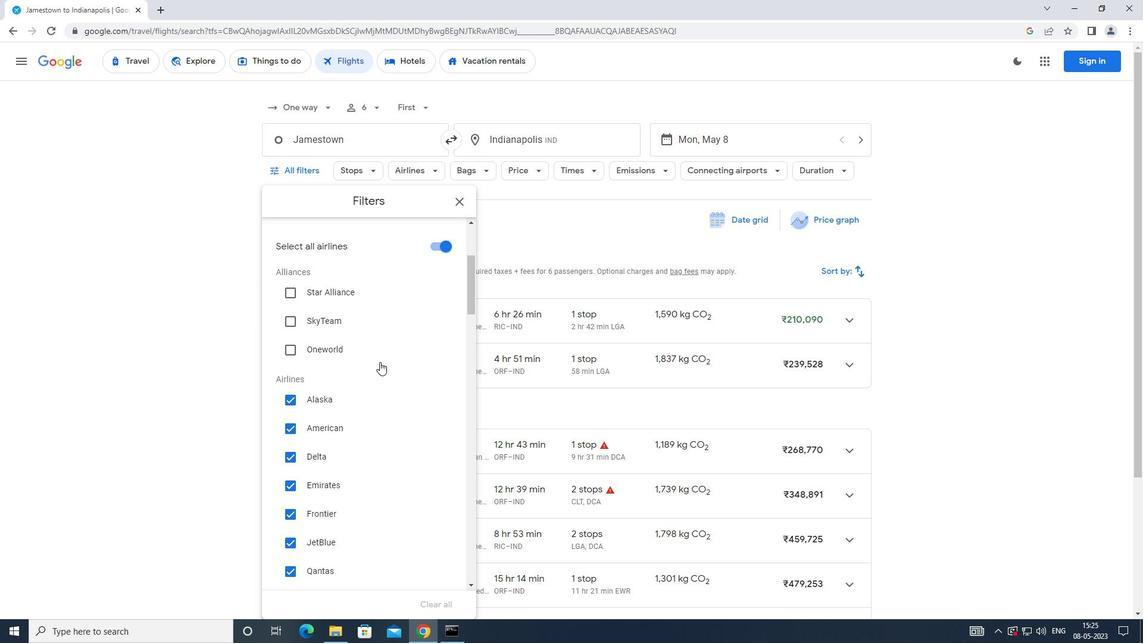 
Action: Mouse scrolled (379, 361) with delta (0, 0)
Screenshot: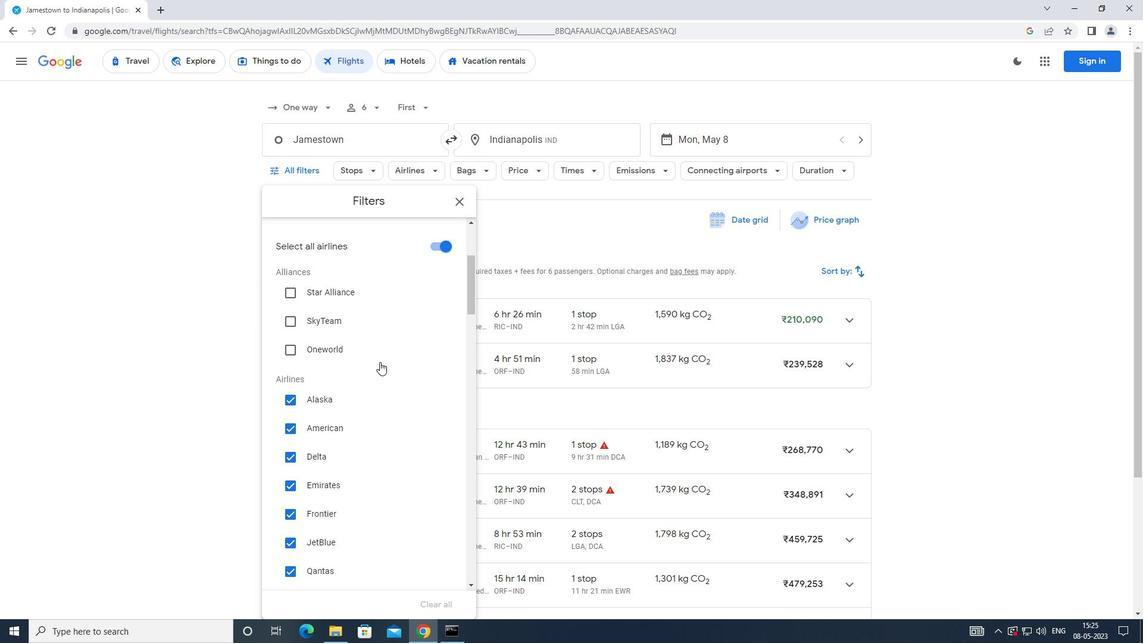 
Action: Mouse moved to (384, 350)
Screenshot: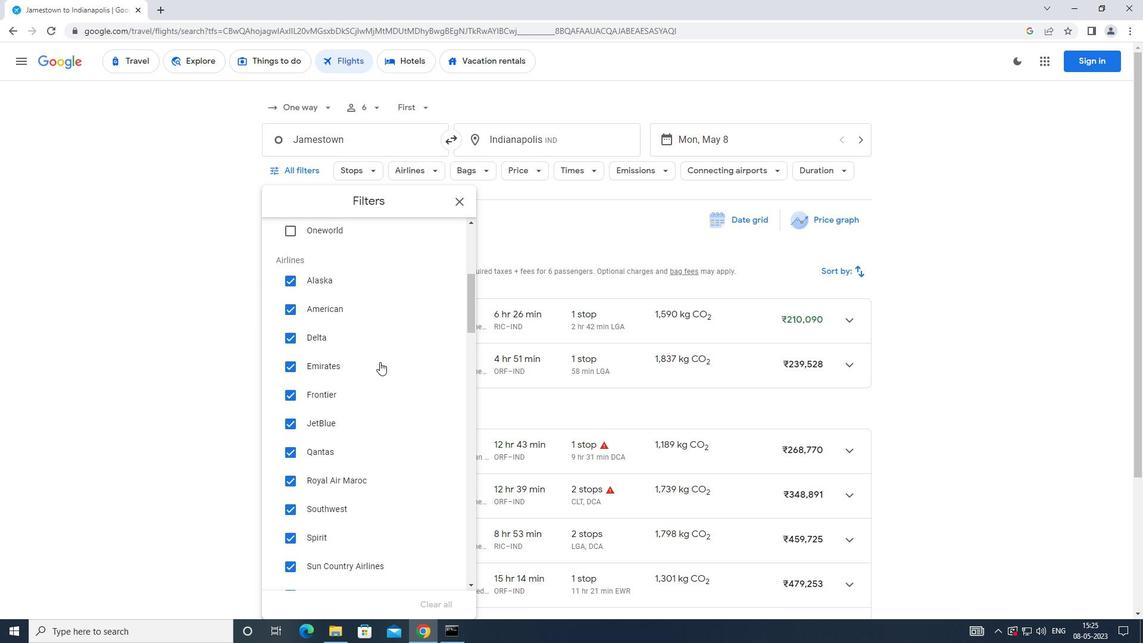 
Action: Mouse scrolled (384, 351) with delta (0, 0)
Screenshot: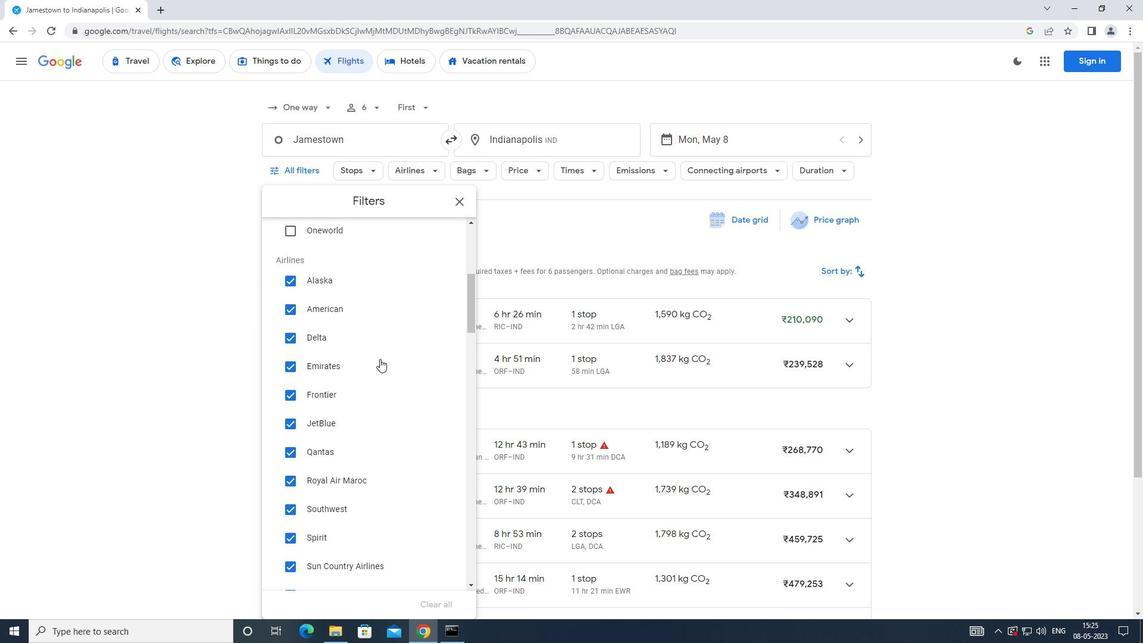 
Action: Mouse moved to (385, 347)
Screenshot: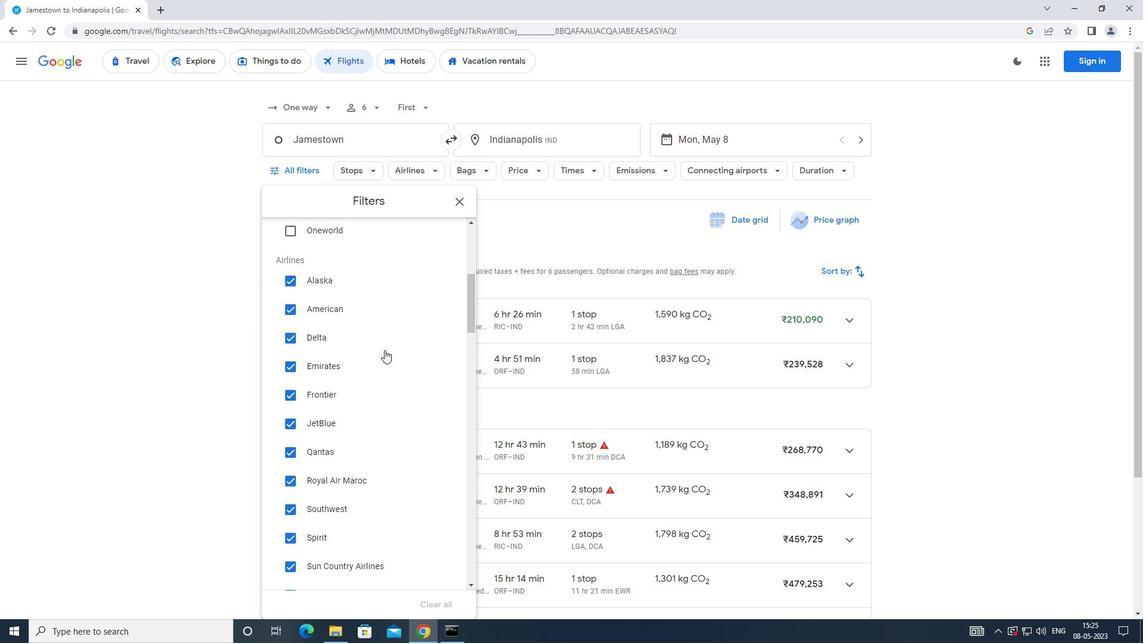 
Action: Mouse scrolled (385, 348) with delta (0, 0)
Screenshot: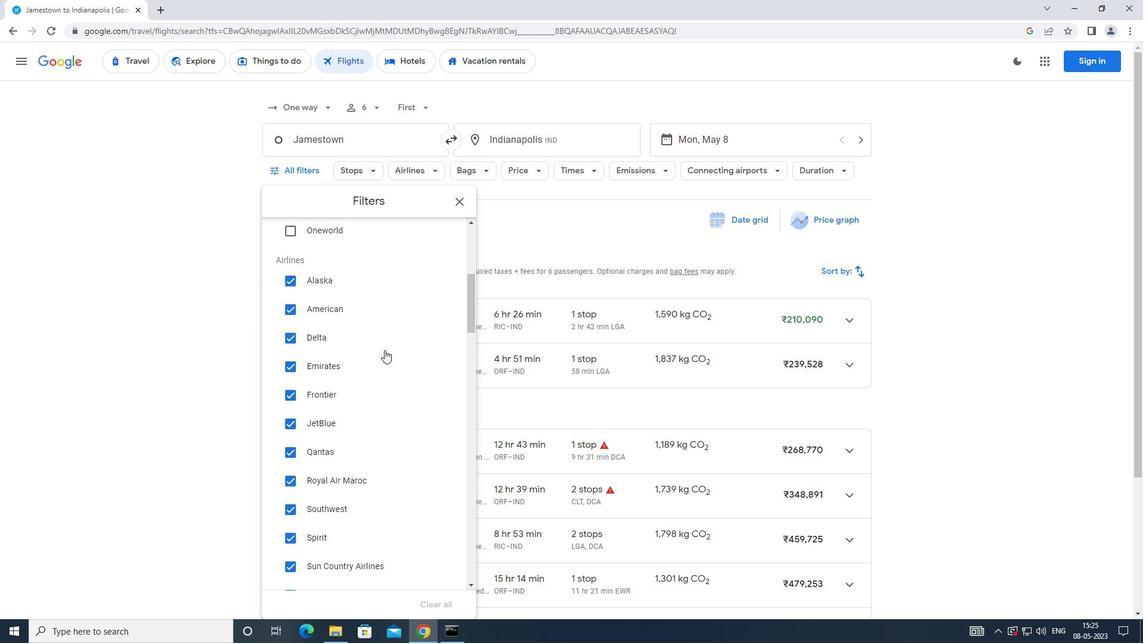 
Action: Mouse moved to (437, 248)
Screenshot: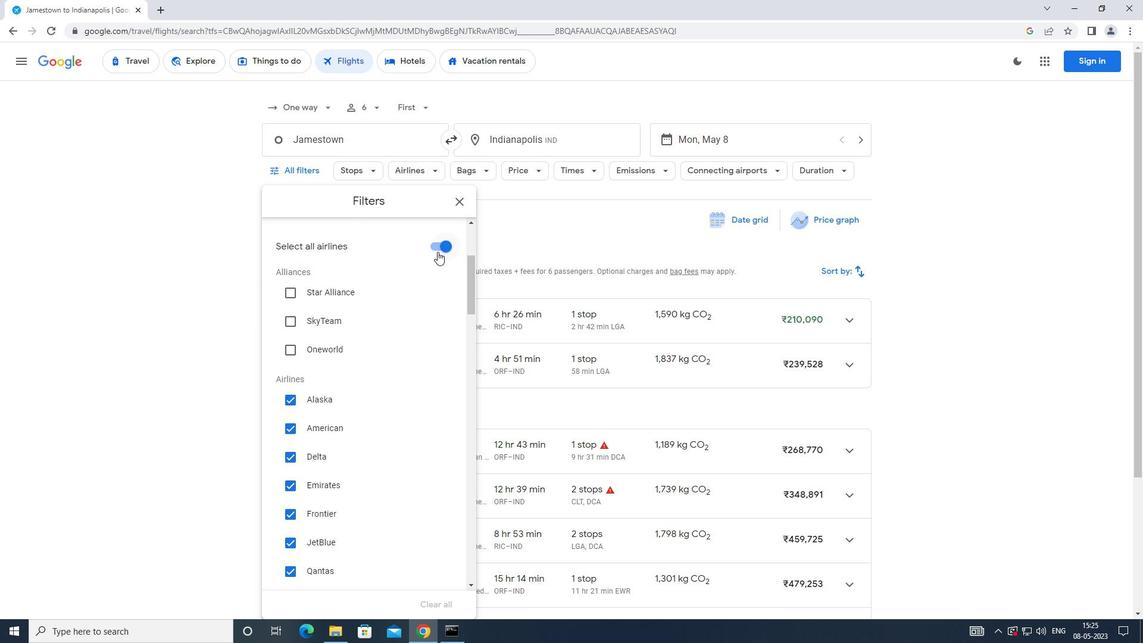 
Action: Mouse pressed left at (437, 248)
Screenshot: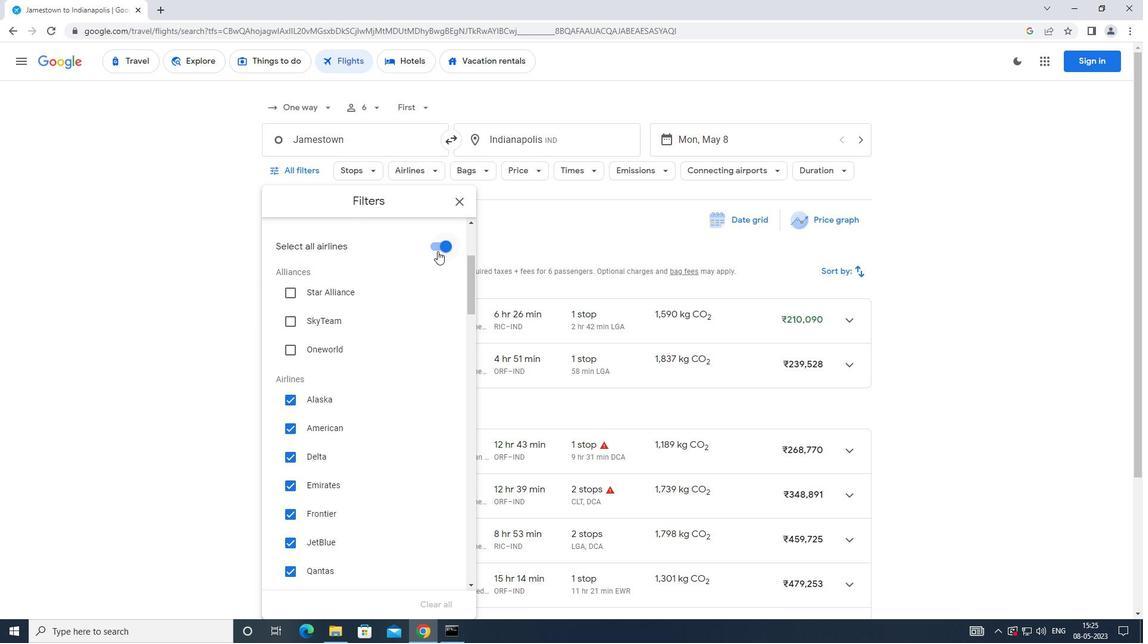 
Action: Mouse moved to (397, 320)
Screenshot: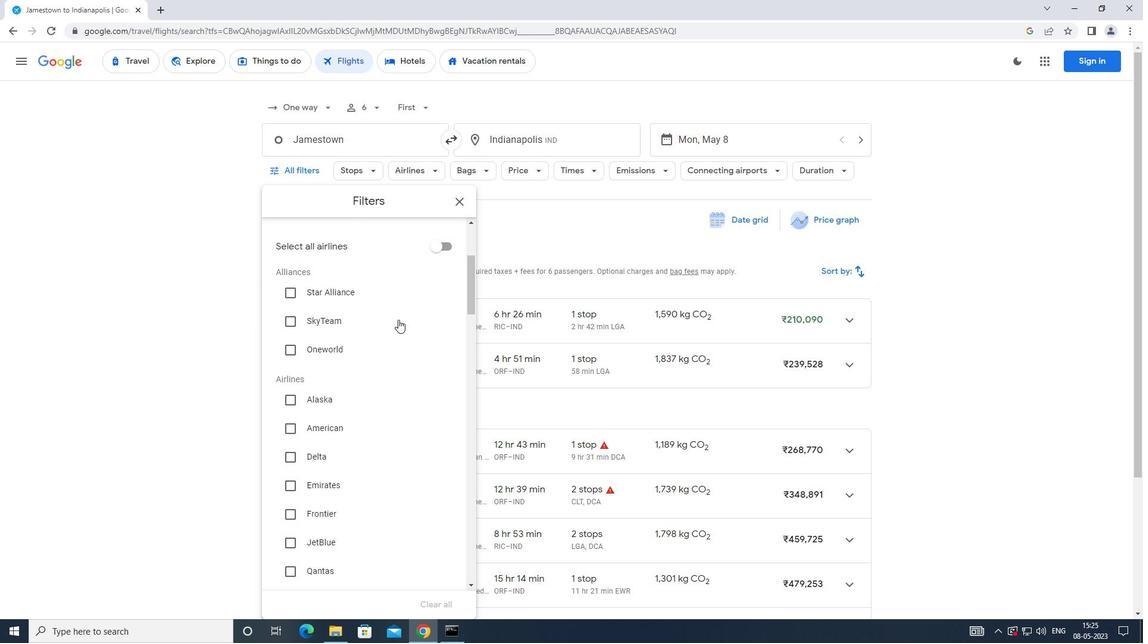 
Action: Mouse scrolled (397, 319) with delta (0, 0)
Screenshot: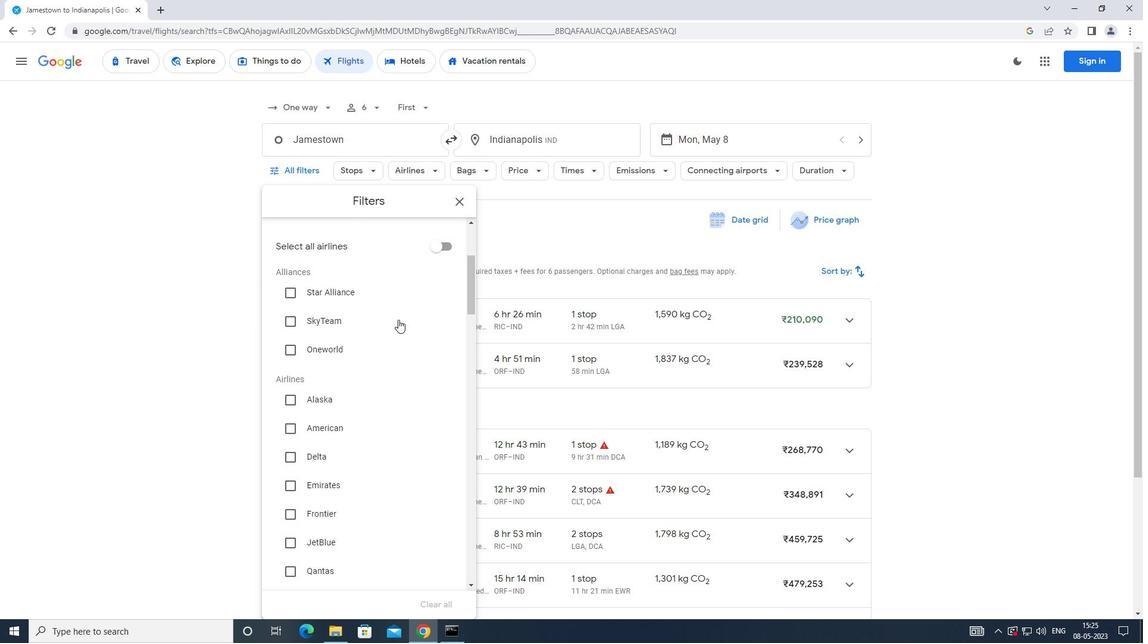 
Action: Mouse moved to (397, 323)
Screenshot: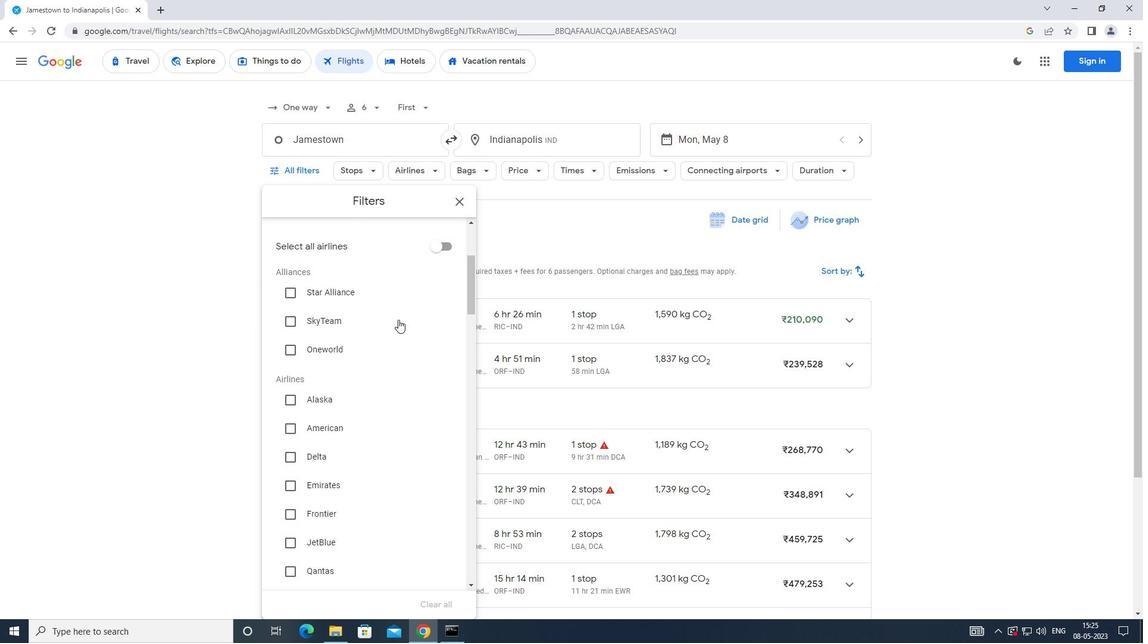 
Action: Mouse scrolled (397, 322) with delta (0, 0)
Screenshot: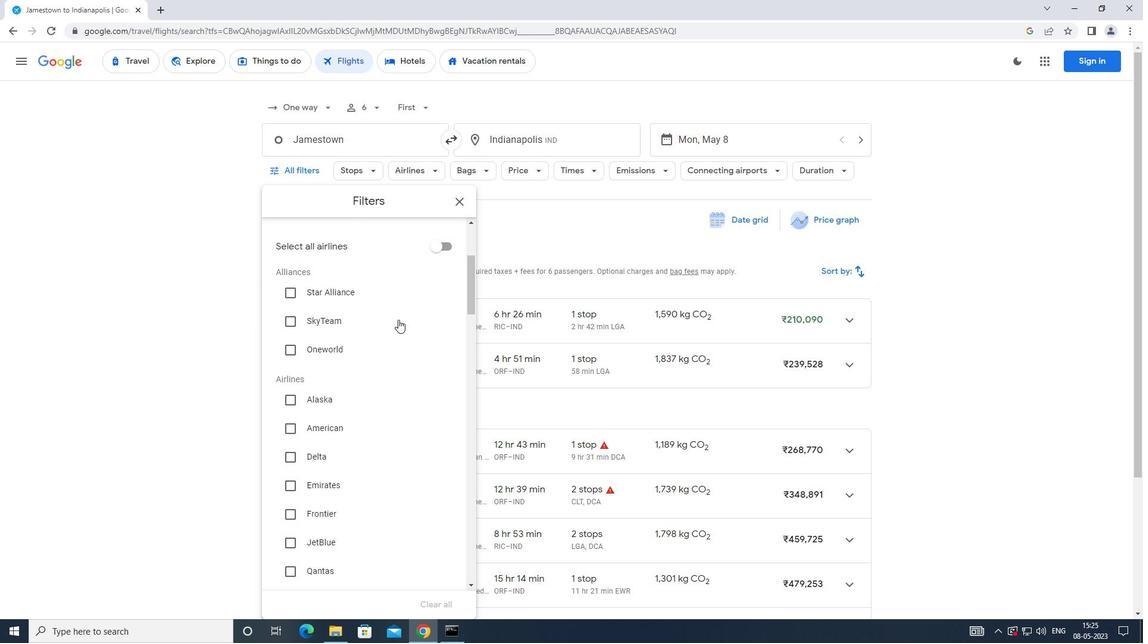 
Action: Mouse moved to (396, 324)
Screenshot: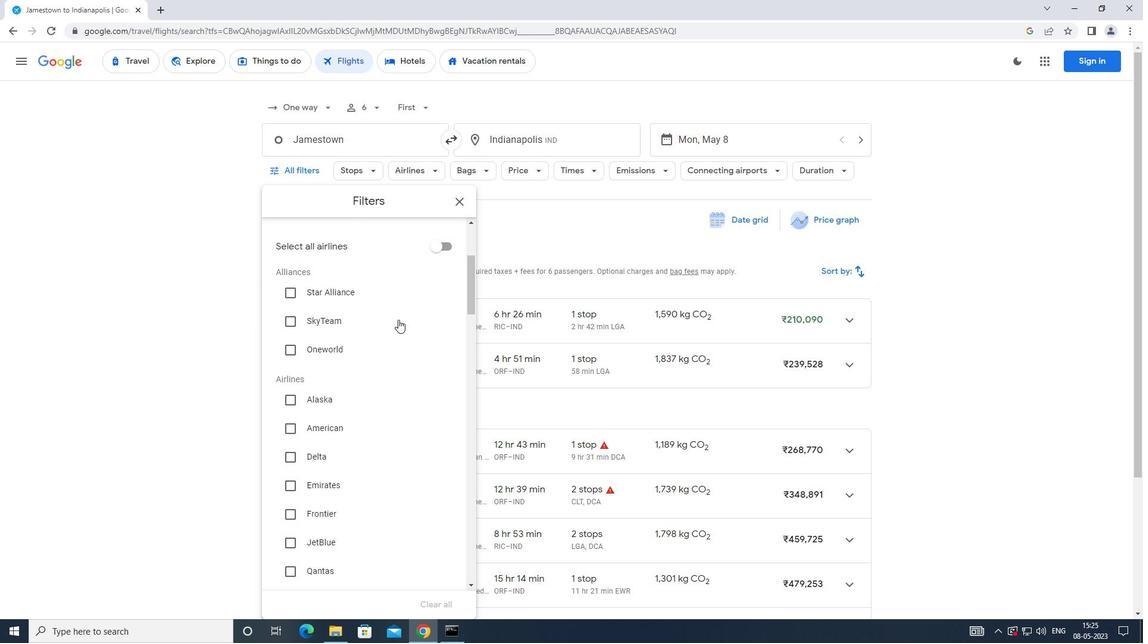 
Action: Mouse scrolled (396, 323) with delta (0, 0)
Screenshot: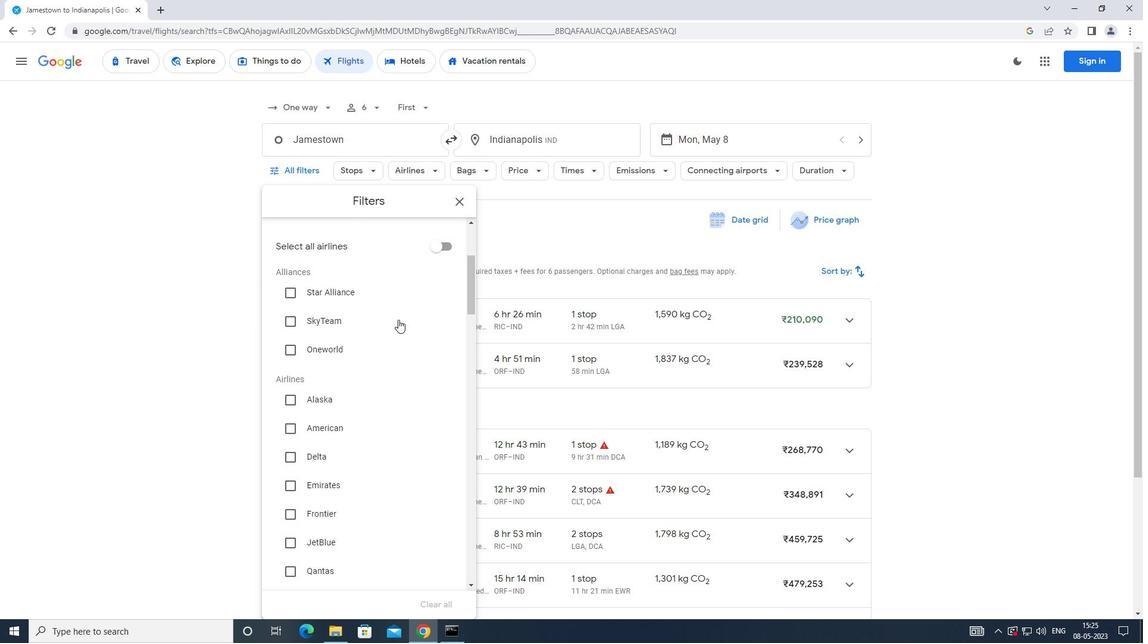 
Action: Mouse moved to (395, 325)
Screenshot: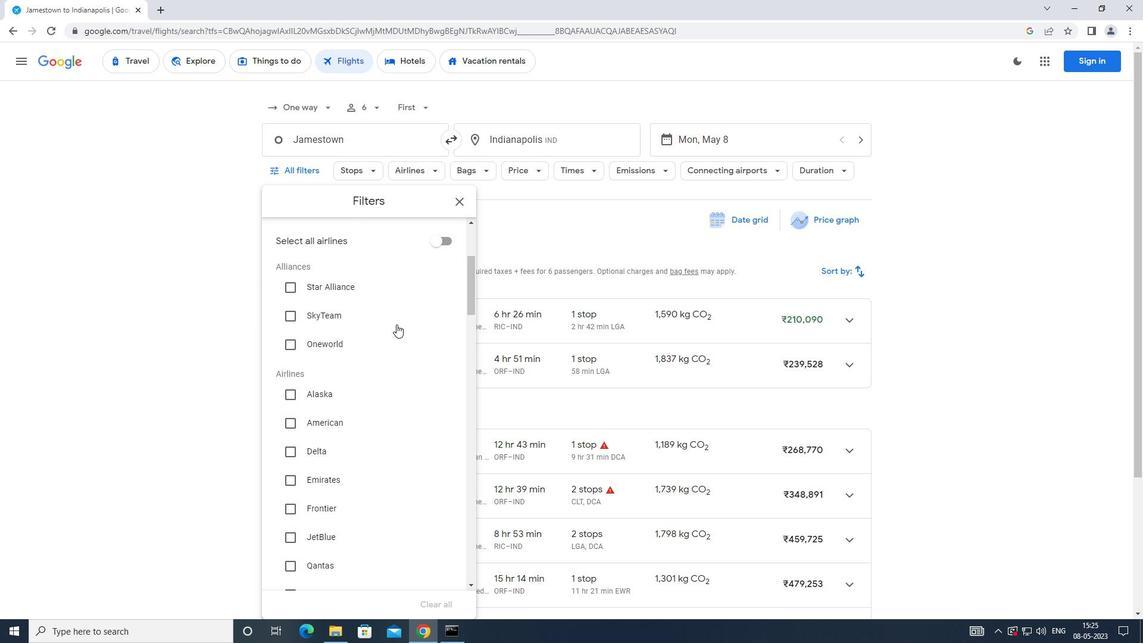 
Action: Mouse scrolled (395, 325) with delta (0, 0)
Screenshot: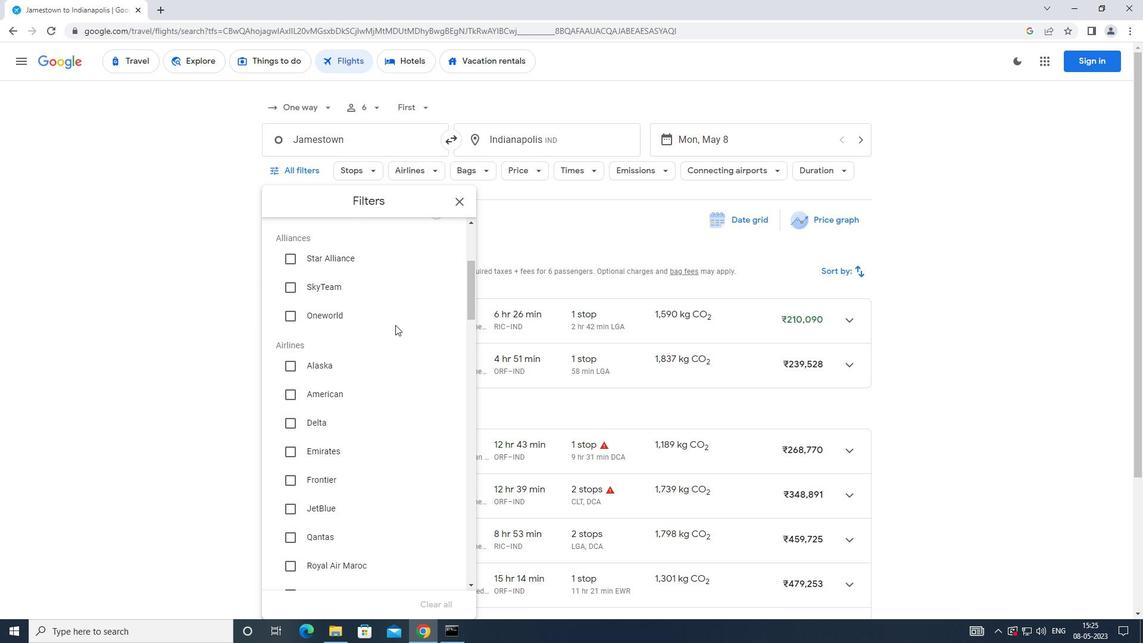 
Action: Mouse moved to (285, 306)
Screenshot: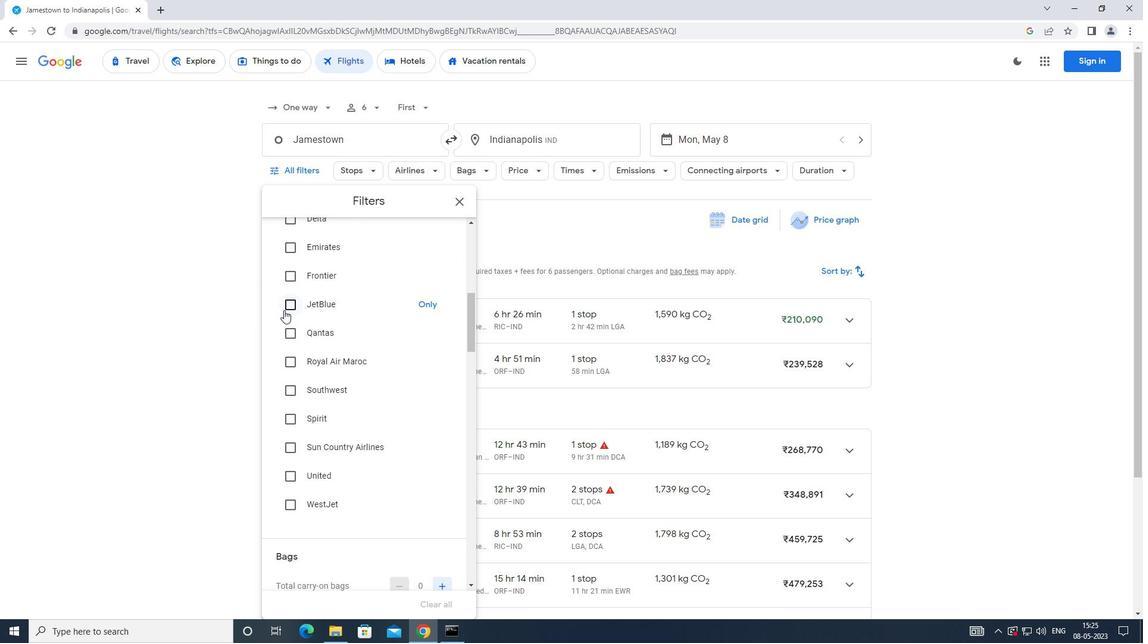 
Action: Mouse pressed left at (285, 306)
Screenshot: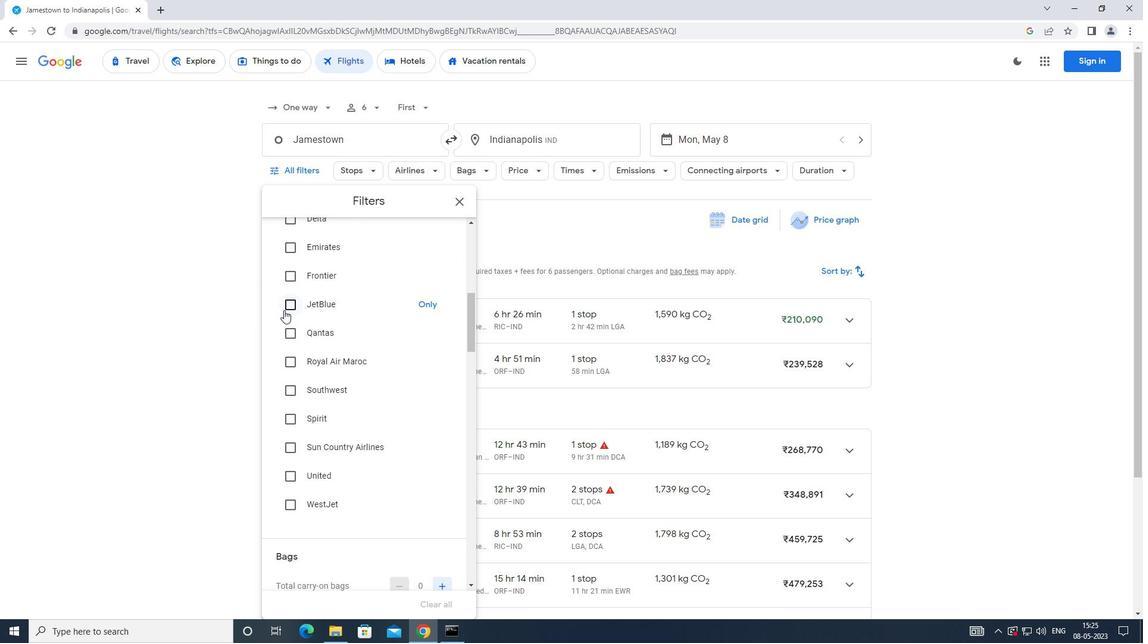 
Action: Mouse moved to (326, 345)
Screenshot: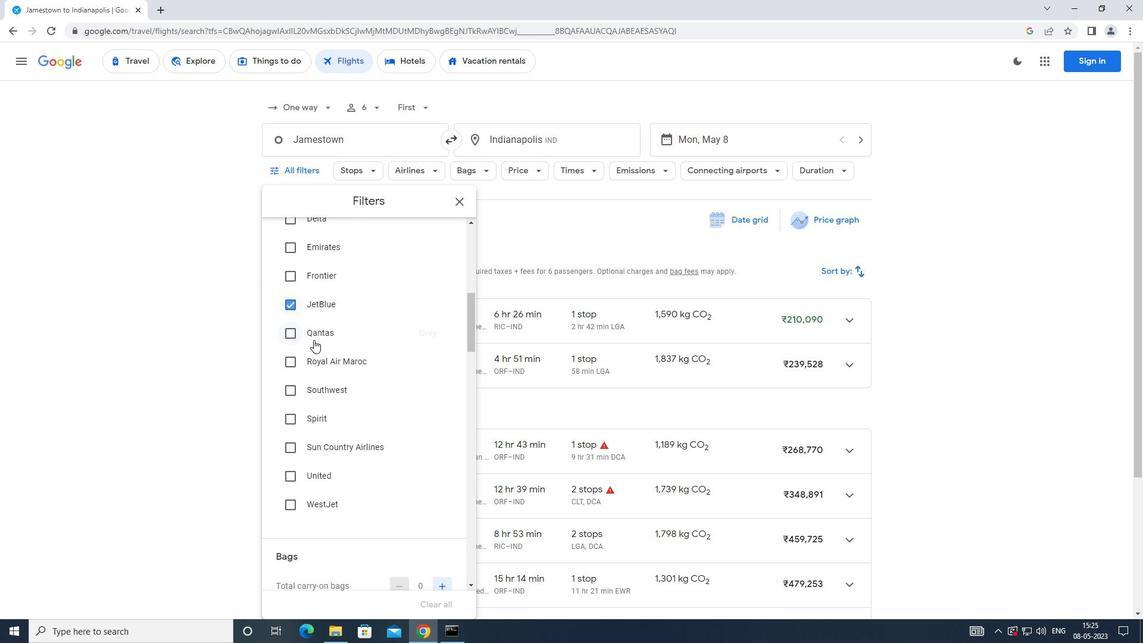 
Action: Mouse scrolled (326, 344) with delta (0, 0)
Screenshot: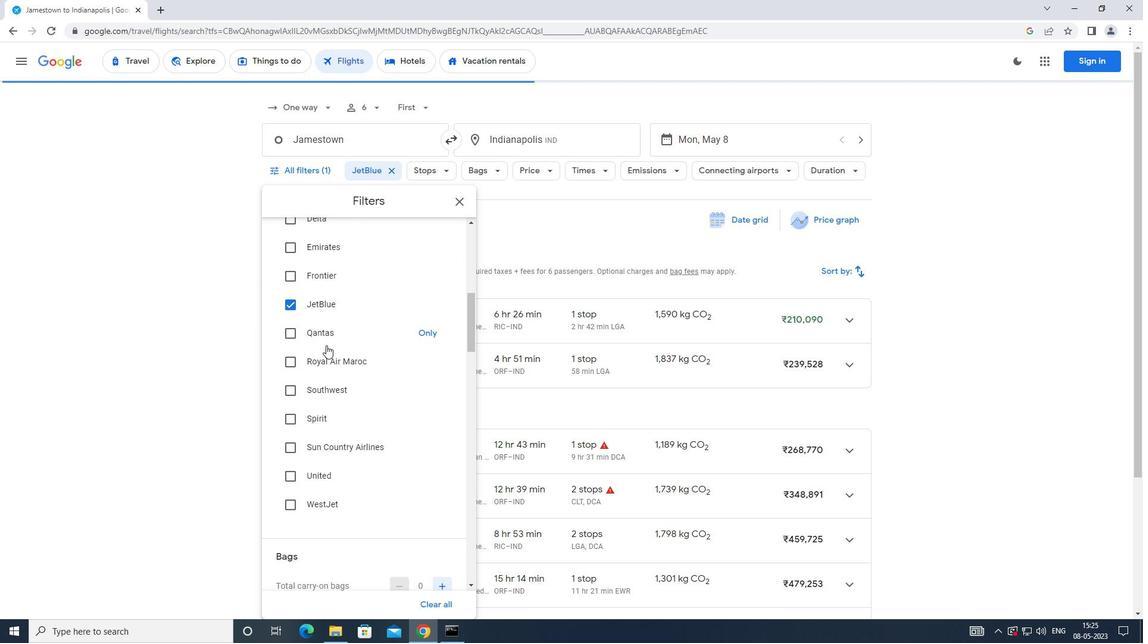 
Action: Mouse scrolled (326, 344) with delta (0, 0)
Screenshot: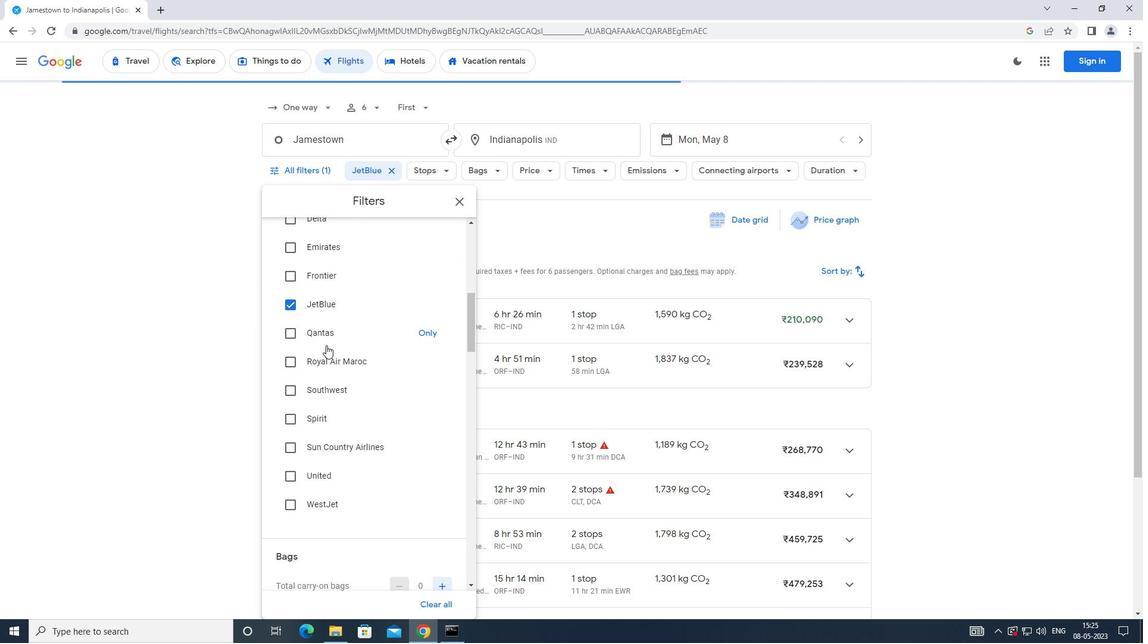 
Action: Mouse moved to (326, 345)
Screenshot: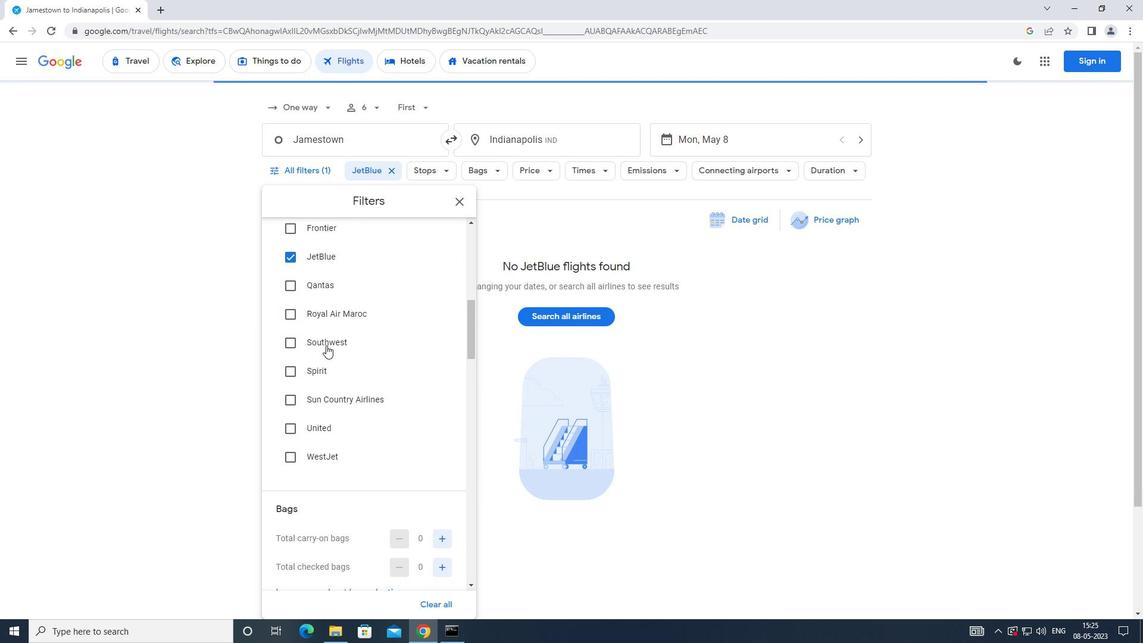 
Action: Mouse scrolled (326, 345) with delta (0, 0)
Screenshot: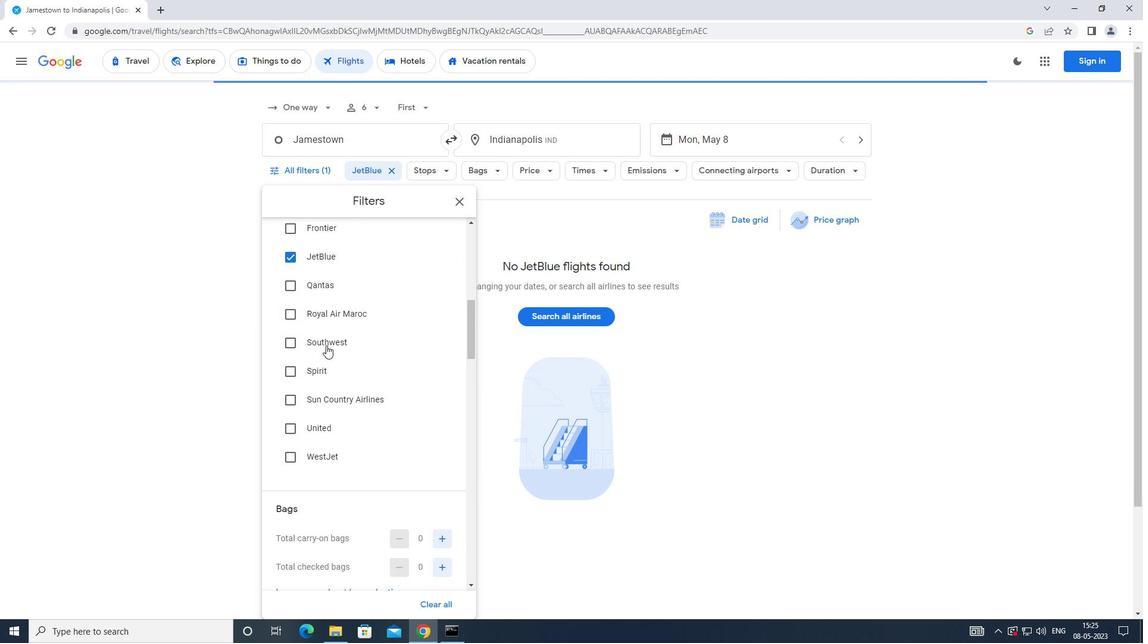 
Action: Mouse moved to (326, 345)
Screenshot: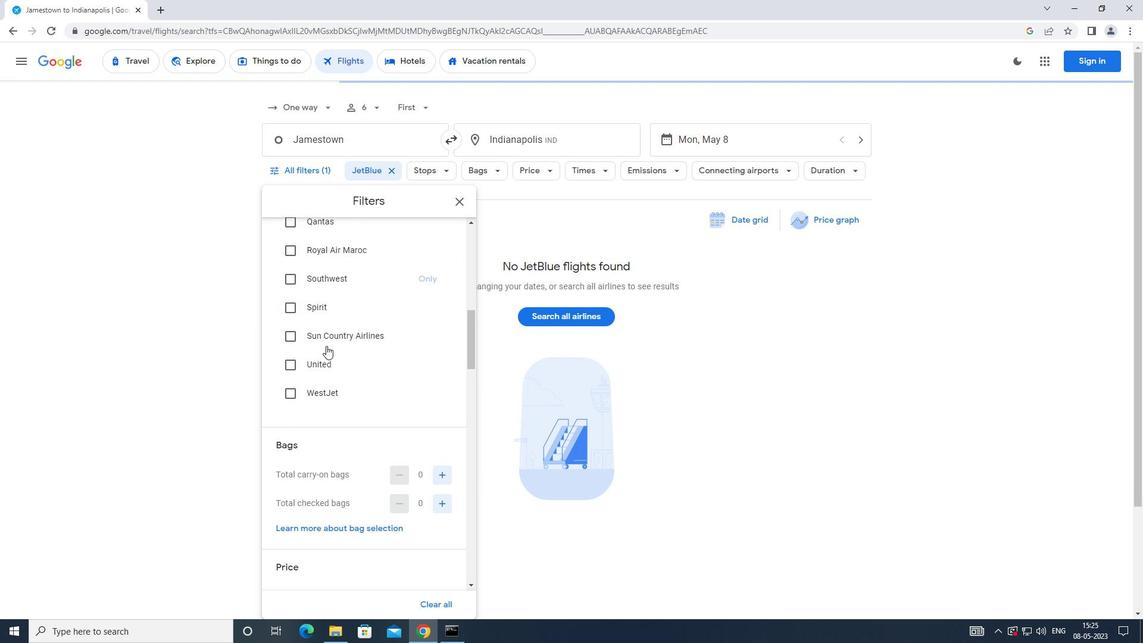 
Action: Mouse scrolled (326, 345) with delta (0, 0)
Screenshot: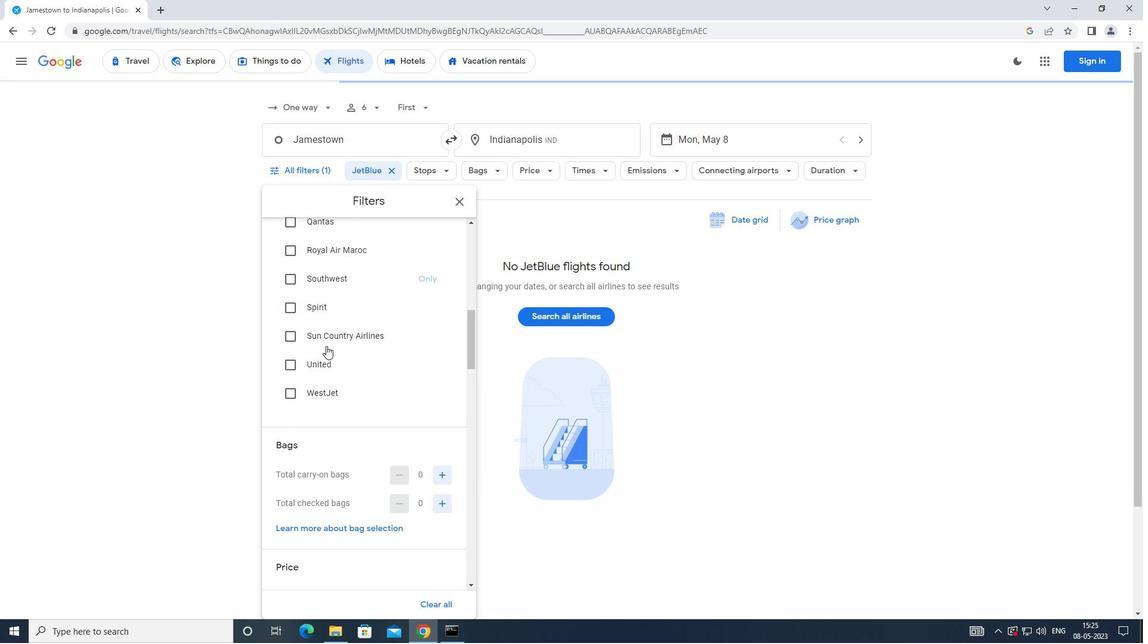 
Action: Mouse scrolled (326, 345) with delta (0, 0)
Screenshot: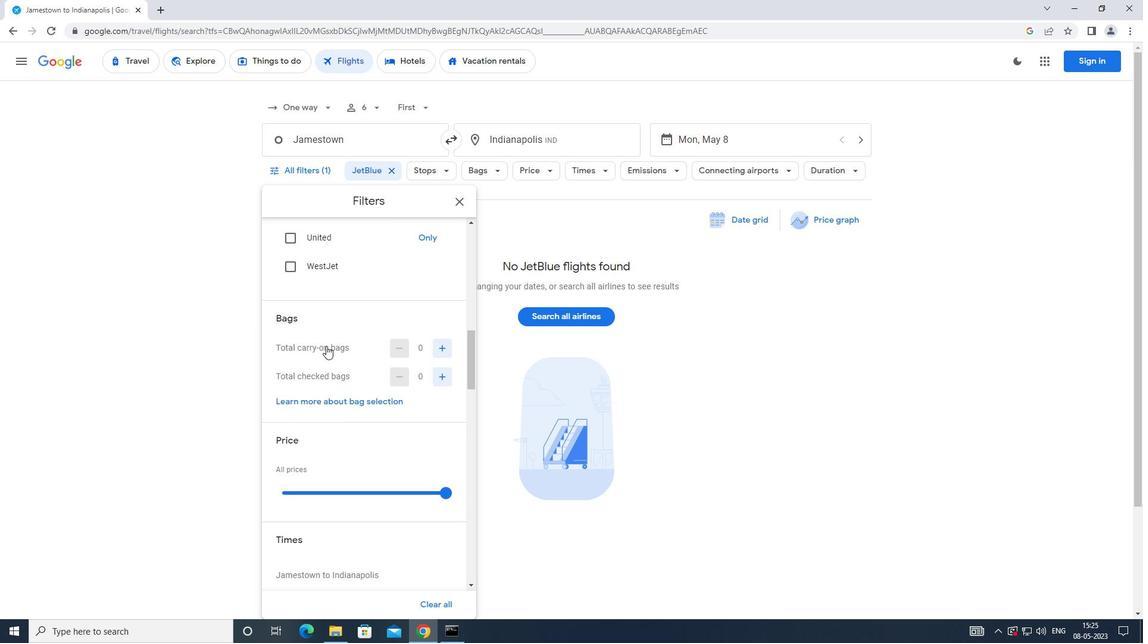 
Action: Mouse moved to (441, 316)
Screenshot: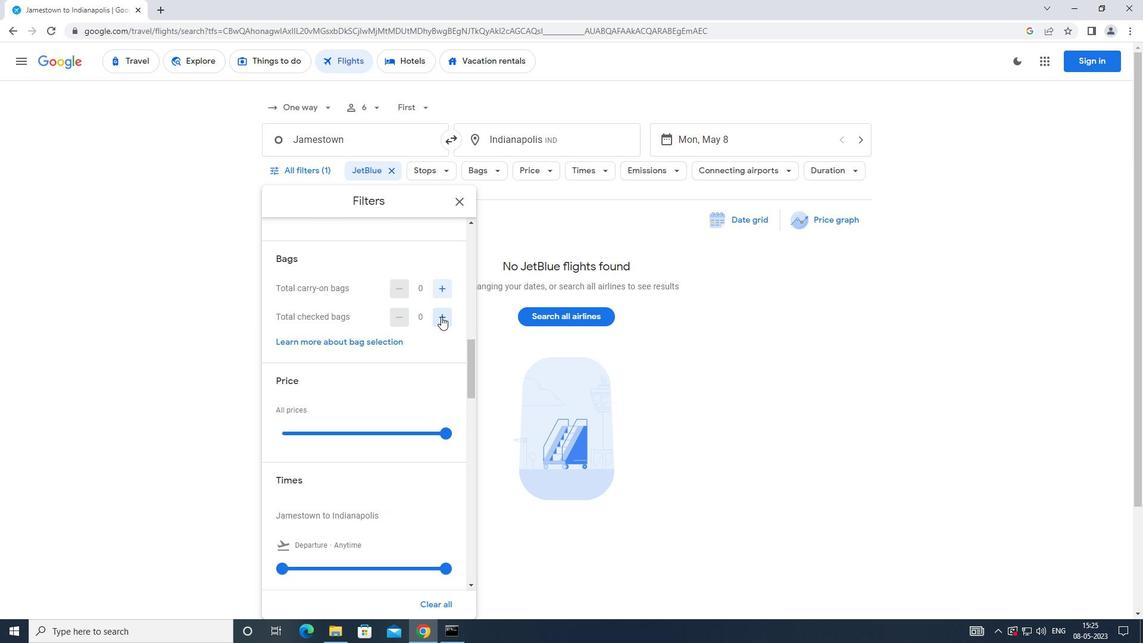 
Action: Mouse pressed left at (441, 316)
Screenshot: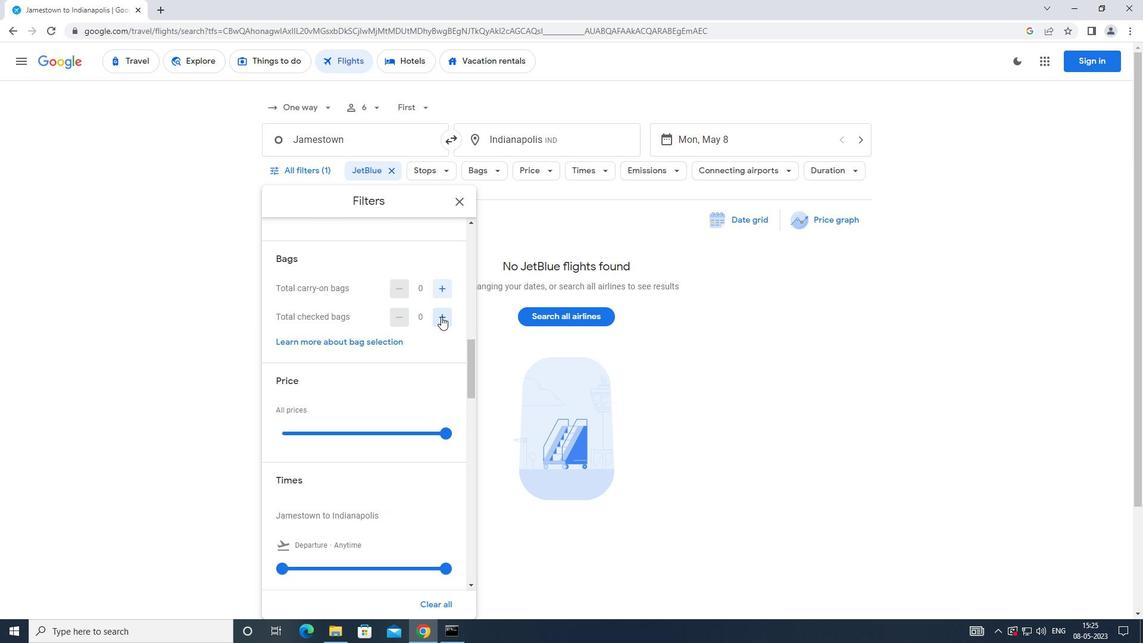 
Action: Mouse pressed left at (441, 316)
Screenshot: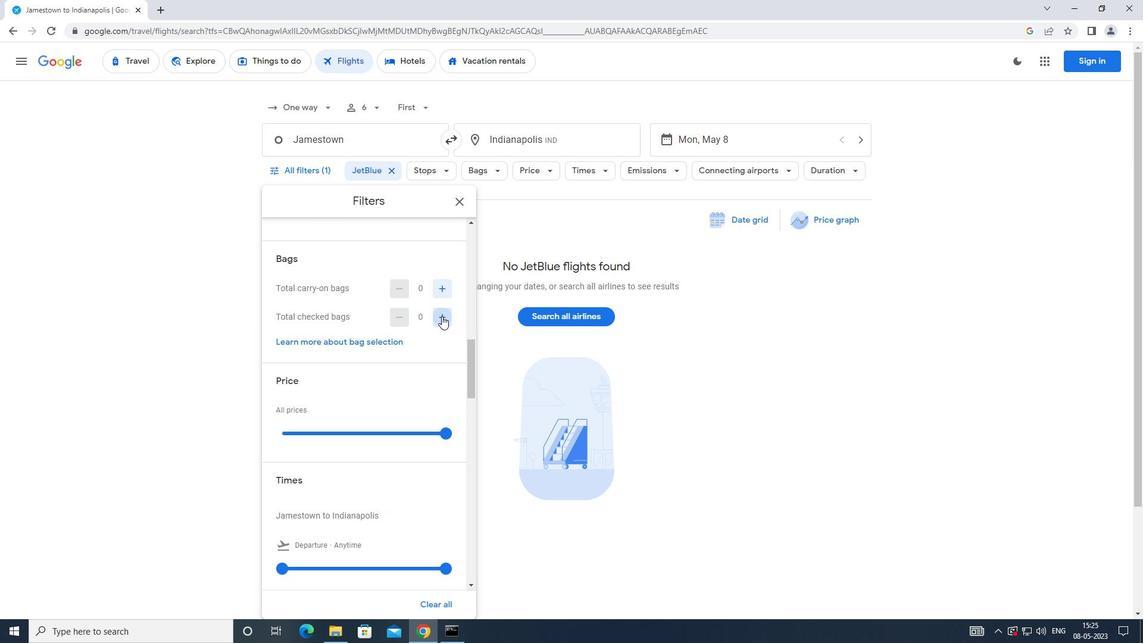 
Action: Mouse scrolled (441, 315) with delta (0, 0)
Screenshot: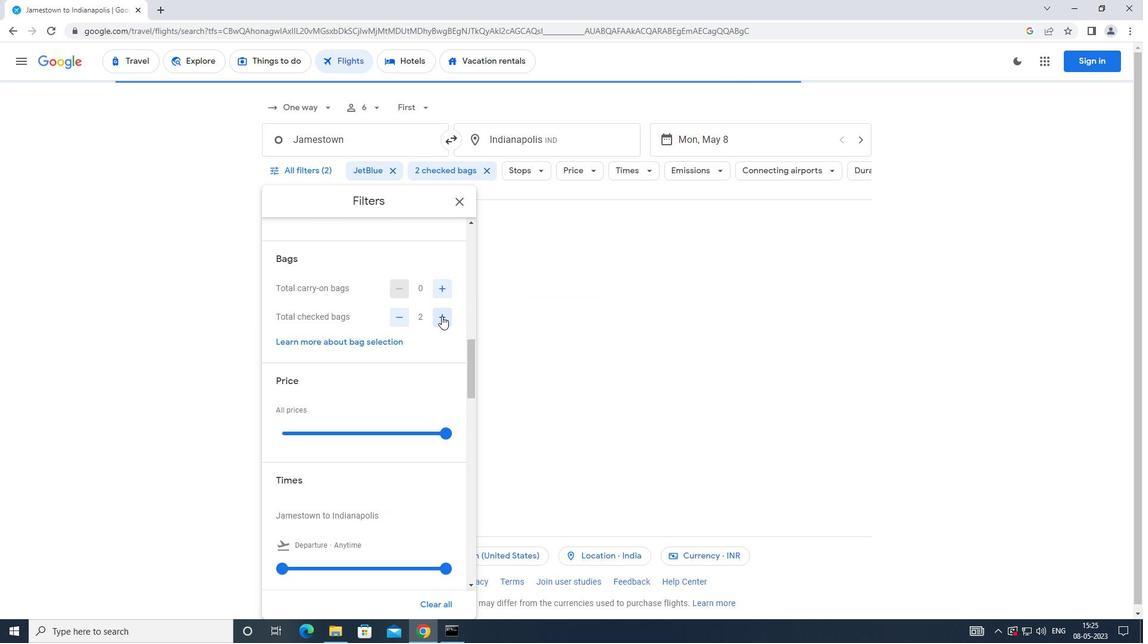 
Action: Mouse moved to (439, 317)
Screenshot: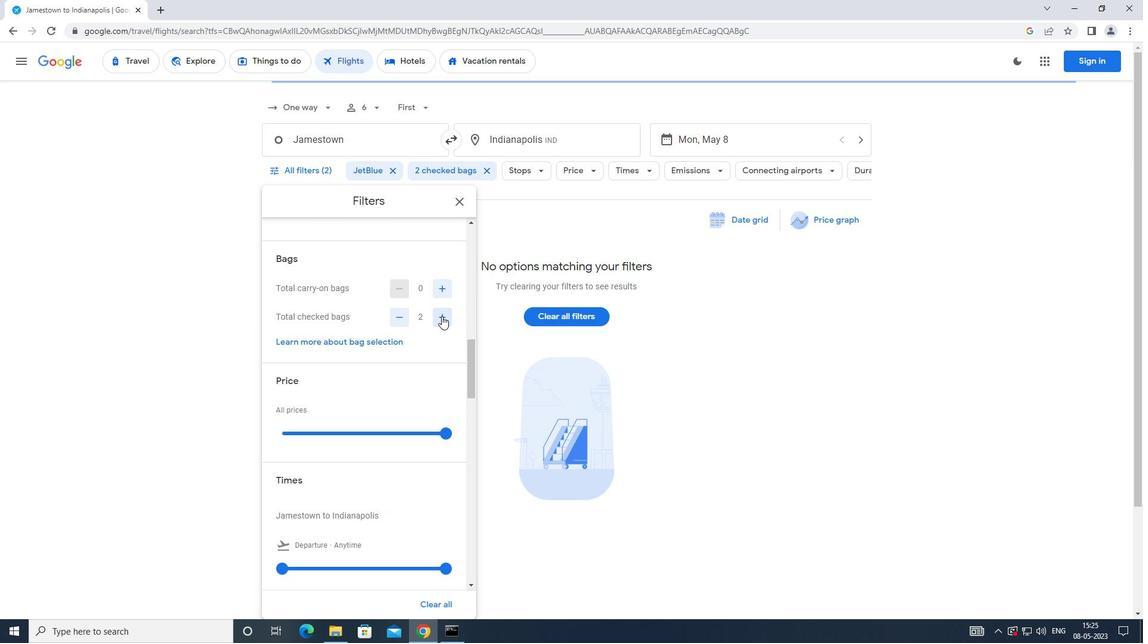 
Action: Mouse scrolled (439, 316) with delta (0, 0)
Screenshot: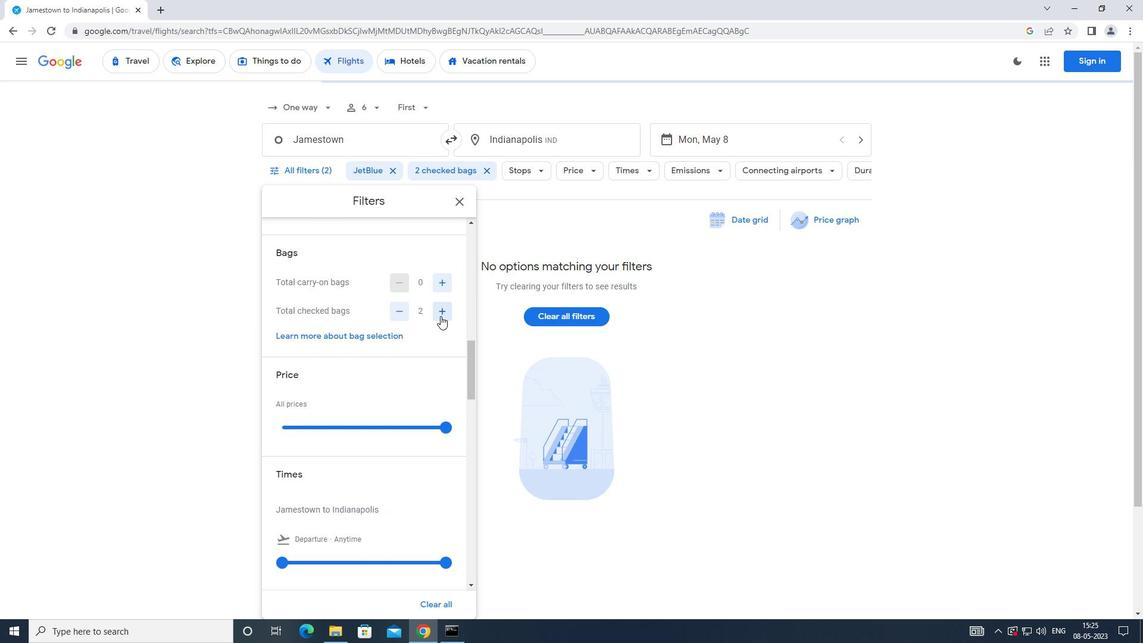 
Action: Mouse moved to (445, 315)
Screenshot: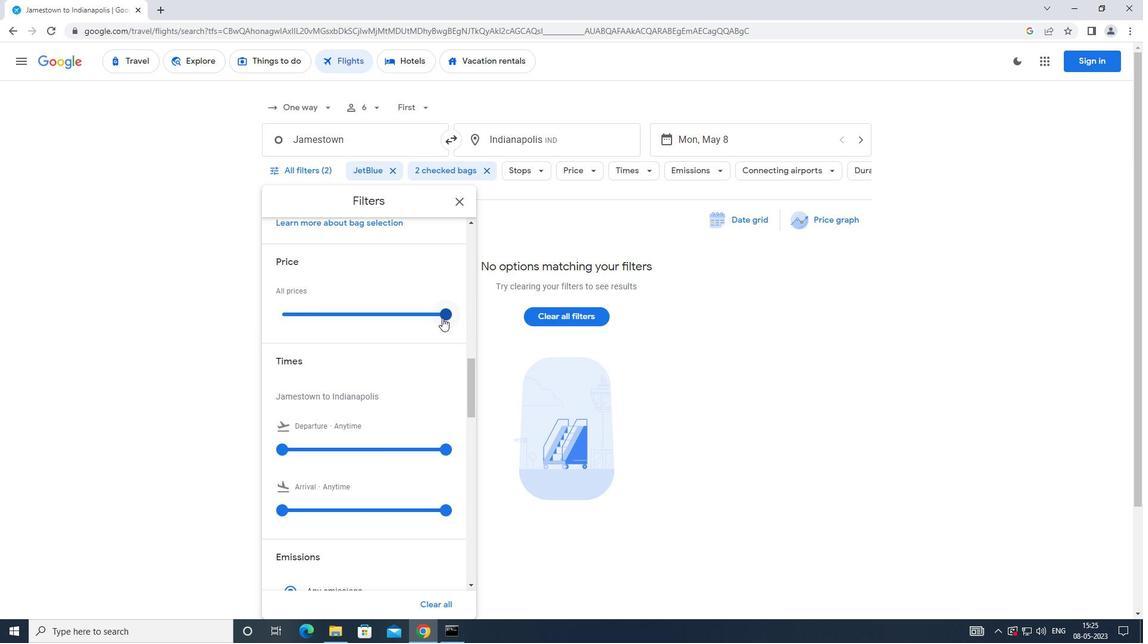 
Action: Mouse pressed left at (445, 315)
Screenshot: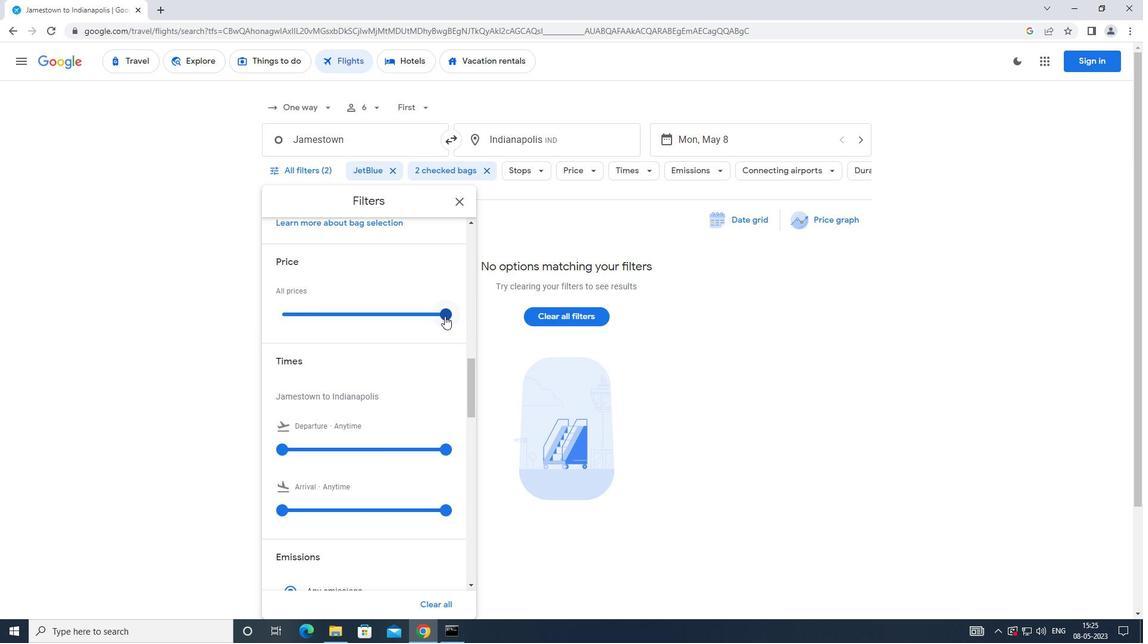 
Action: Mouse moved to (327, 330)
Screenshot: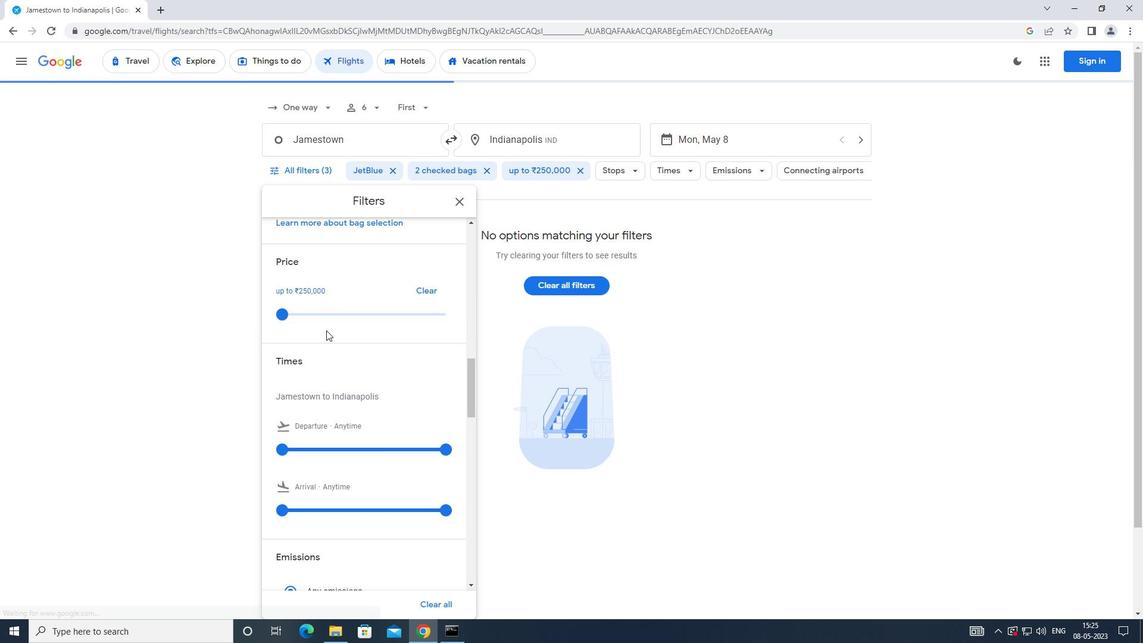 
Action: Mouse scrolled (327, 329) with delta (0, 0)
Screenshot: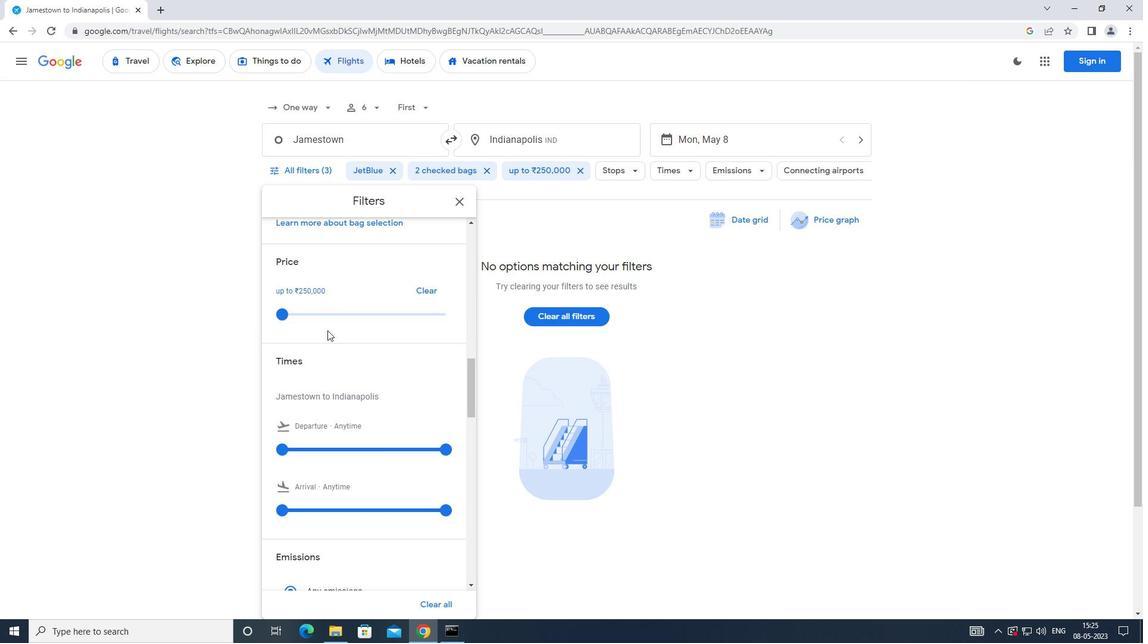 
Action: Mouse scrolled (327, 329) with delta (0, 0)
Screenshot: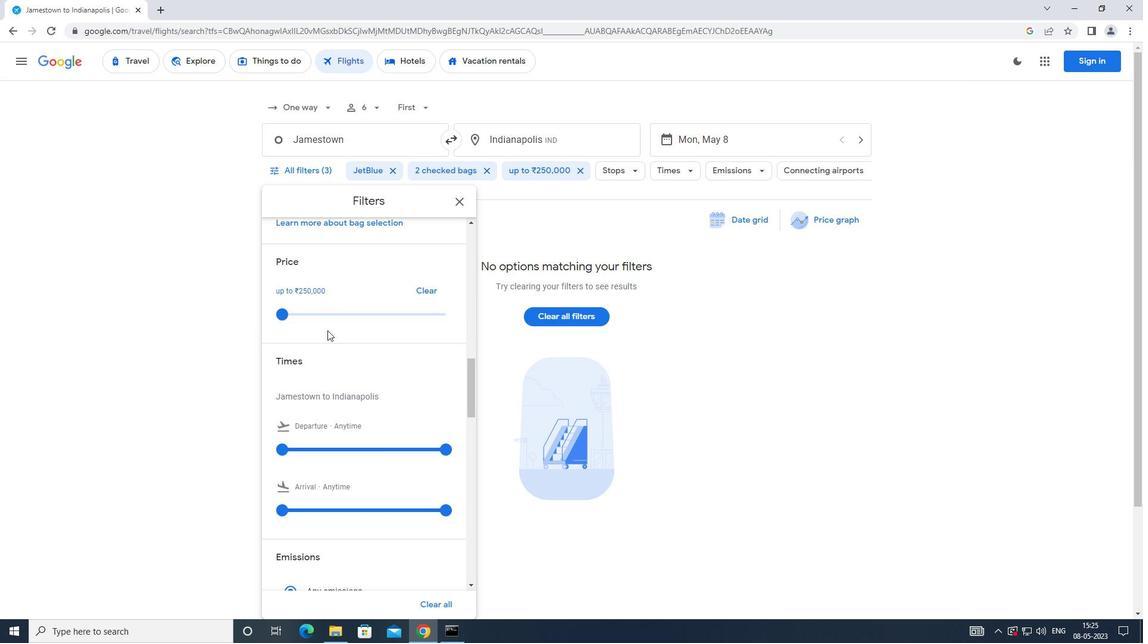 
Action: Mouse moved to (284, 328)
Screenshot: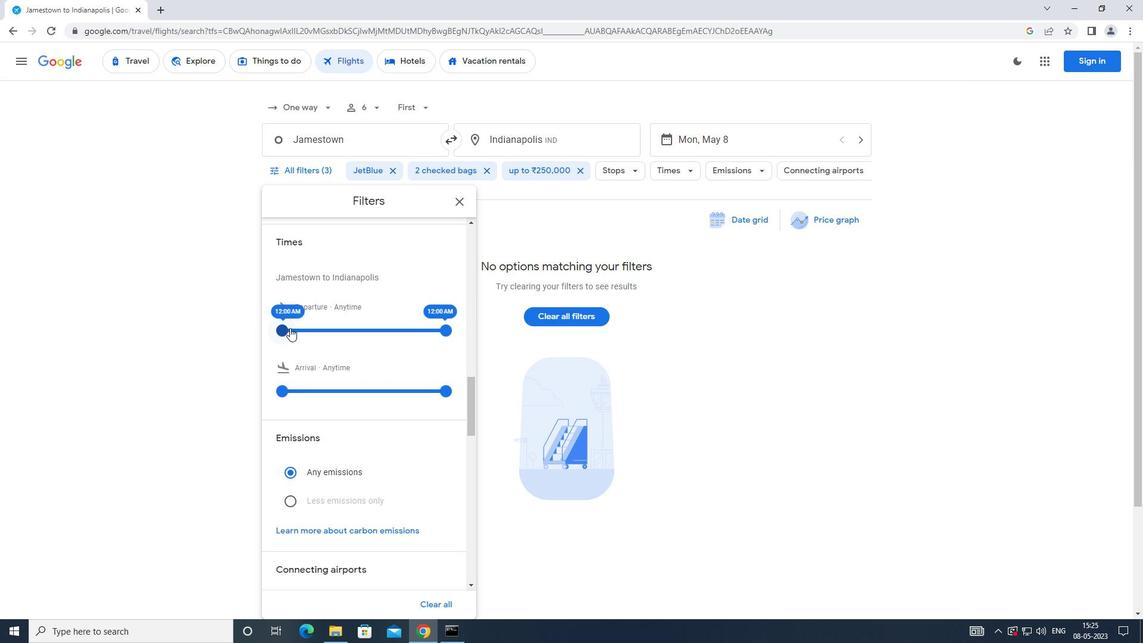 
Action: Mouse pressed left at (284, 328)
Screenshot: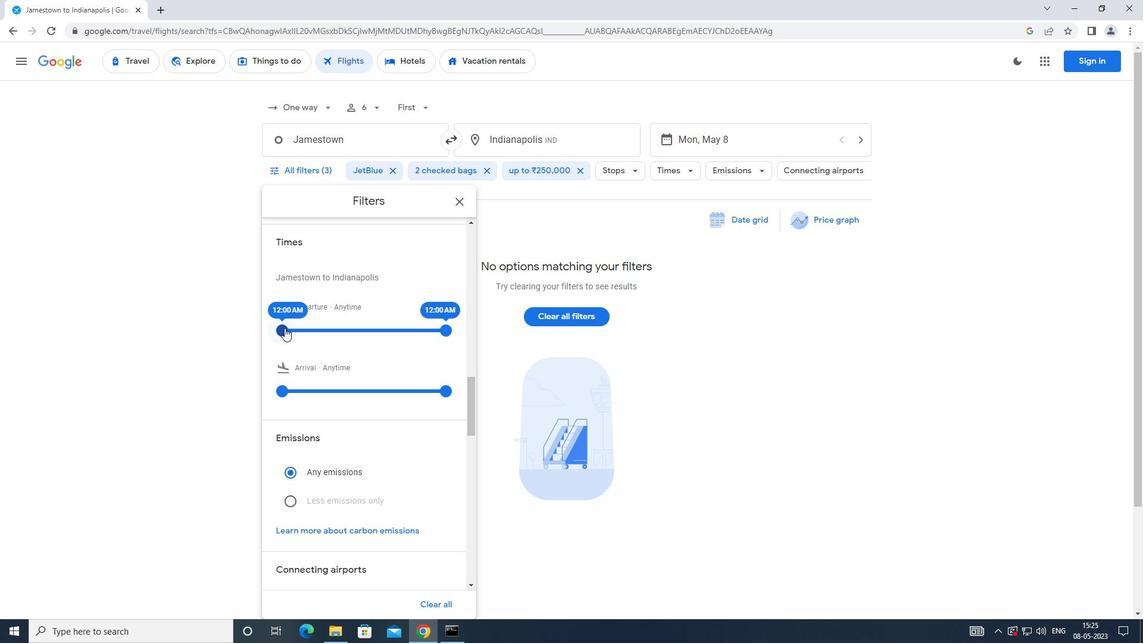 
Action: Mouse moved to (448, 329)
Screenshot: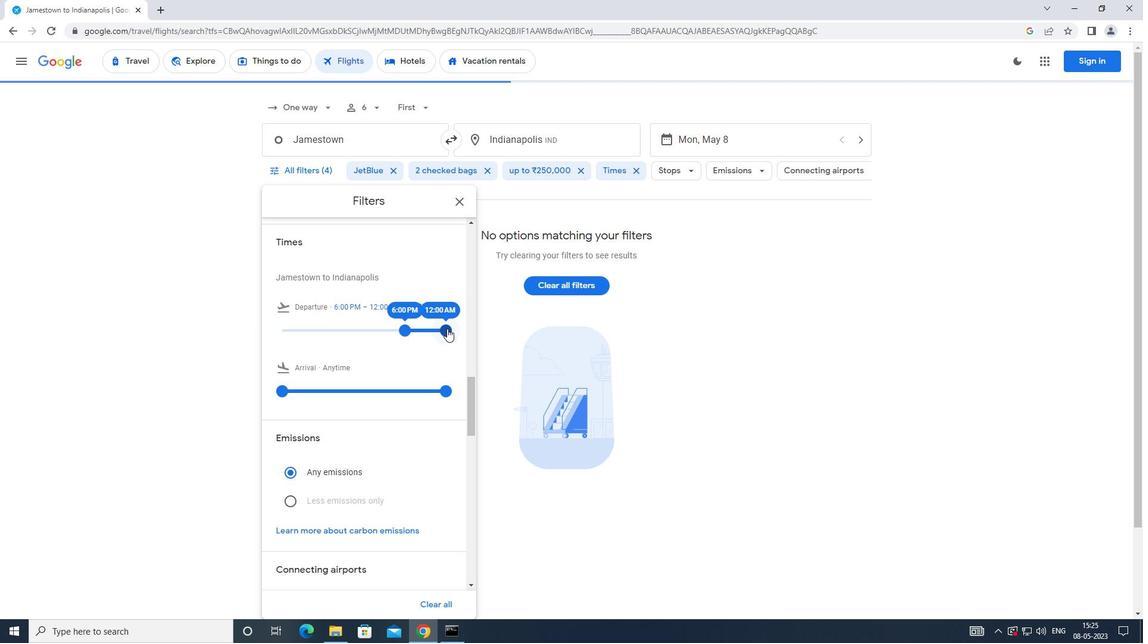 
Action: Mouse pressed left at (448, 329)
Screenshot: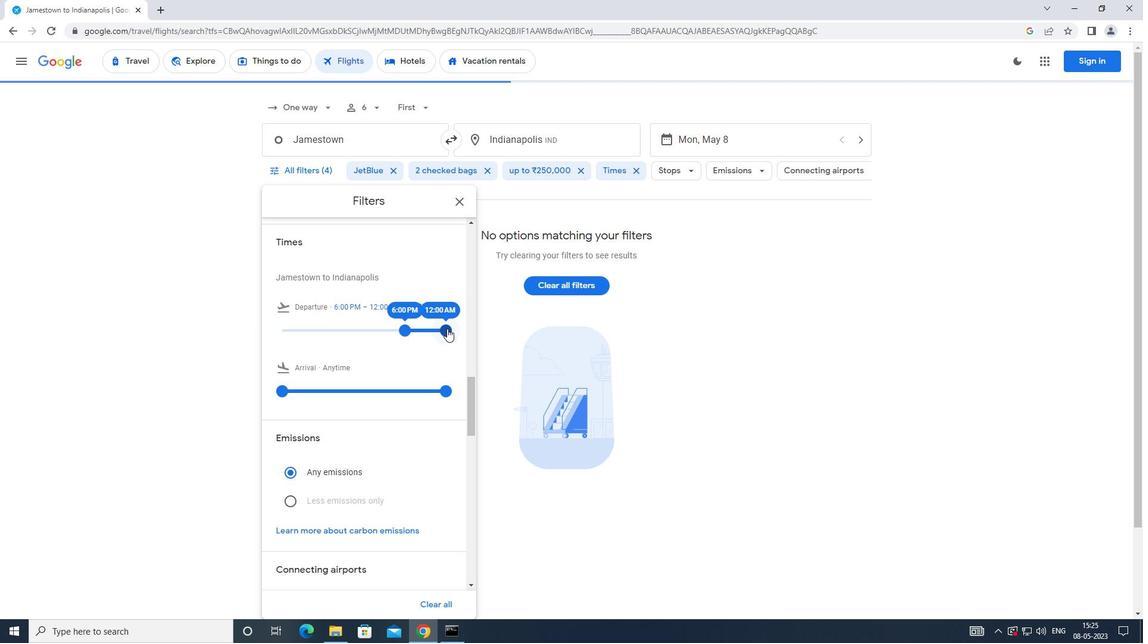 
Action: Mouse moved to (456, 209)
Screenshot: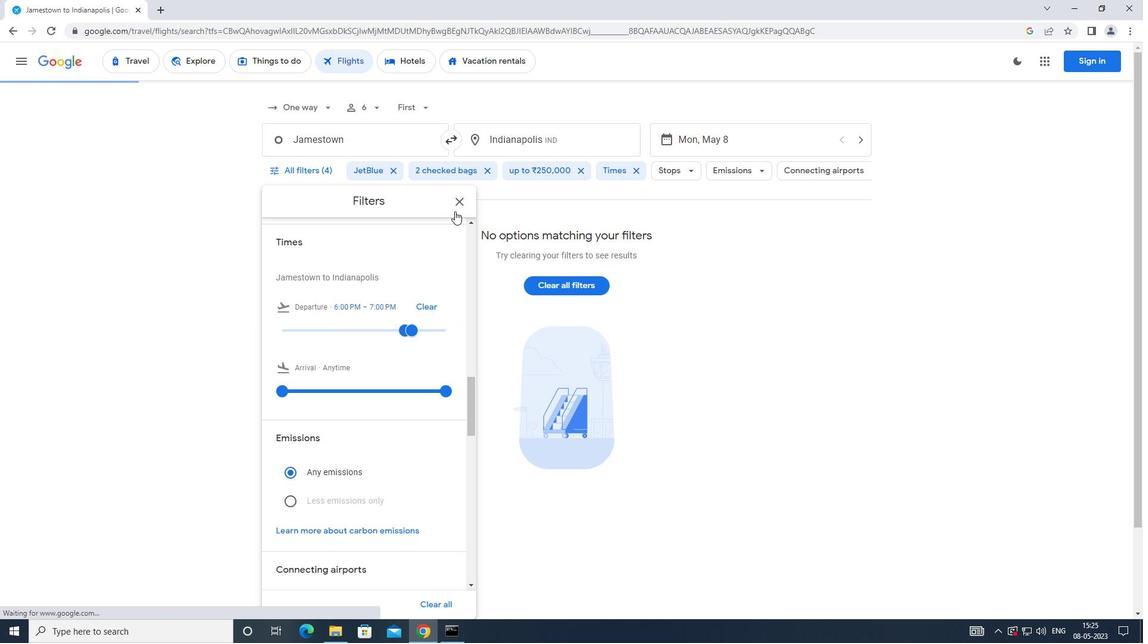 
Action: Mouse pressed left at (456, 209)
Screenshot: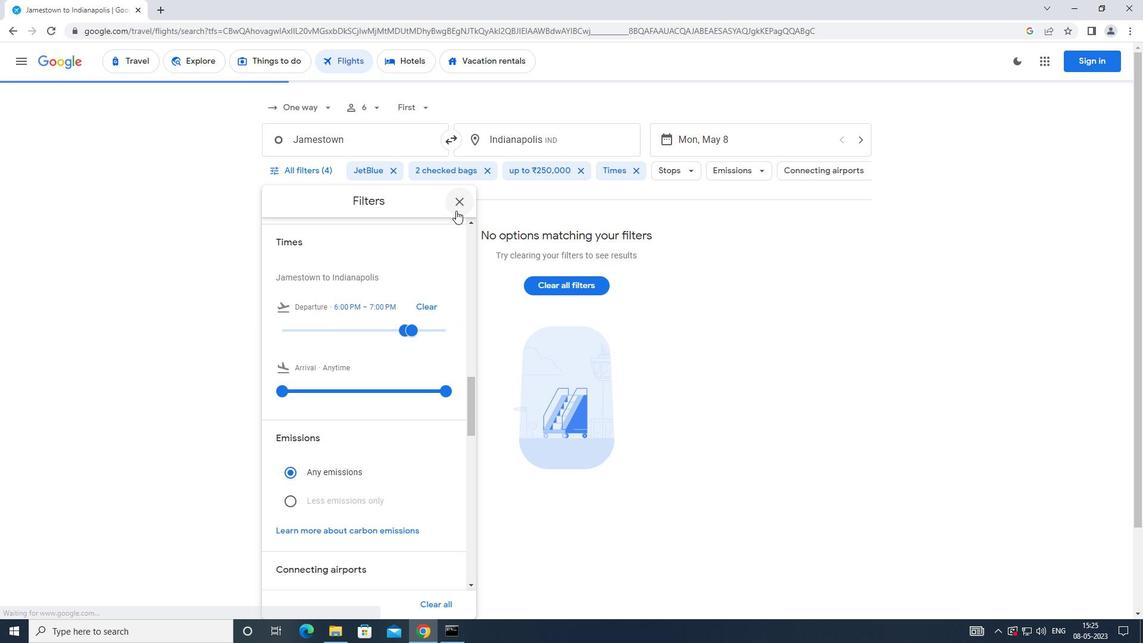 
Action: Mouse moved to (412, 293)
Screenshot: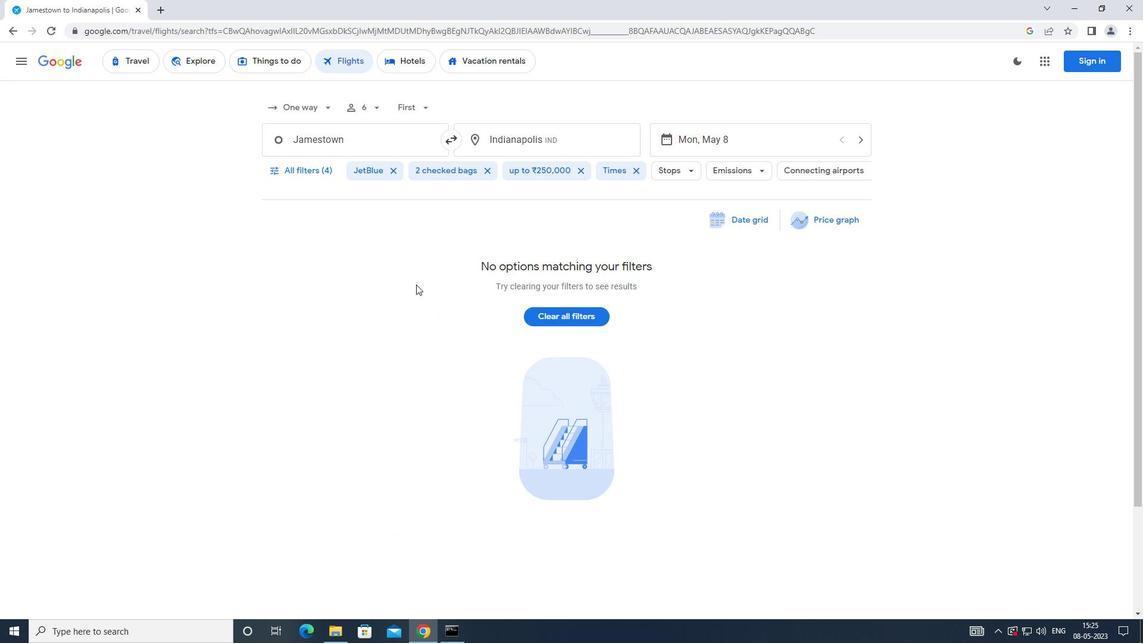 
